 Task: Search one way flight ticket for 3 adults, 3 children in premium economy from Huntsville: Huntsville International Airport(carl T. Jones Field) to Sheridan: Sheridan County Airport on 8-6-2023. Choice of flights is JetBlue. Number of bags: 1 carry on bag. Price is upto 94000. Outbound departure time preference is 11:45.
Action: Mouse moved to (309, 284)
Screenshot: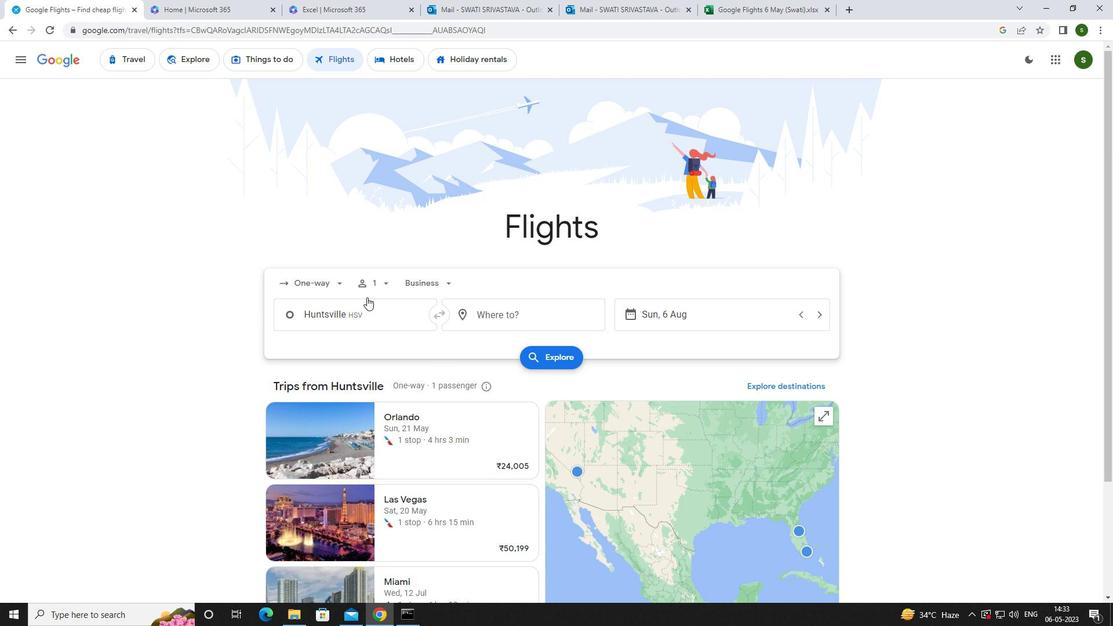 
Action: Mouse pressed left at (309, 284)
Screenshot: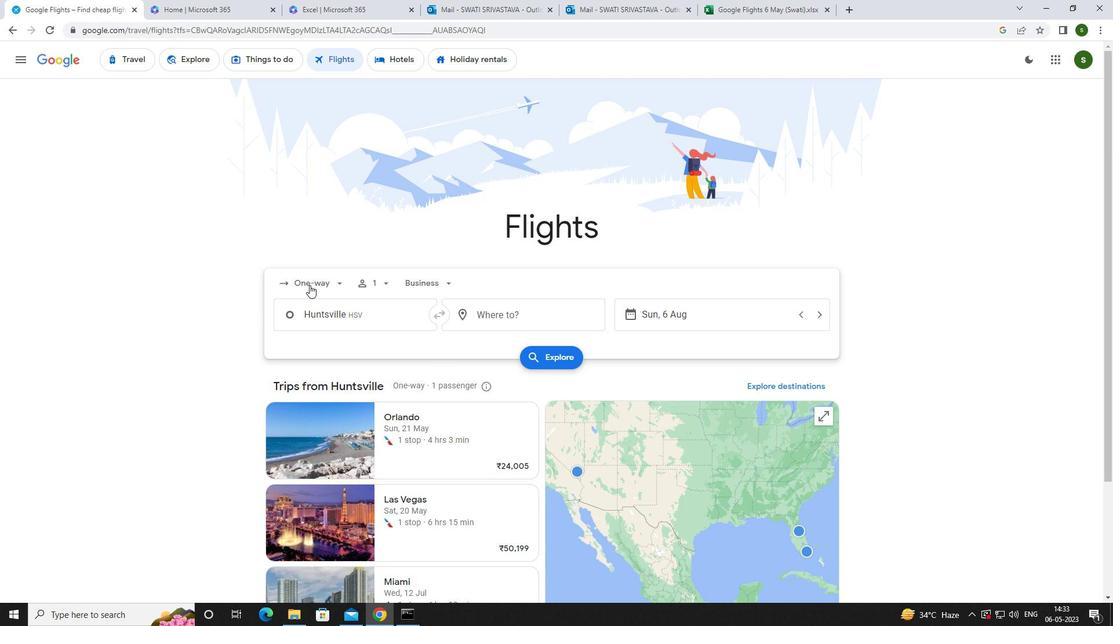 
Action: Mouse moved to (326, 333)
Screenshot: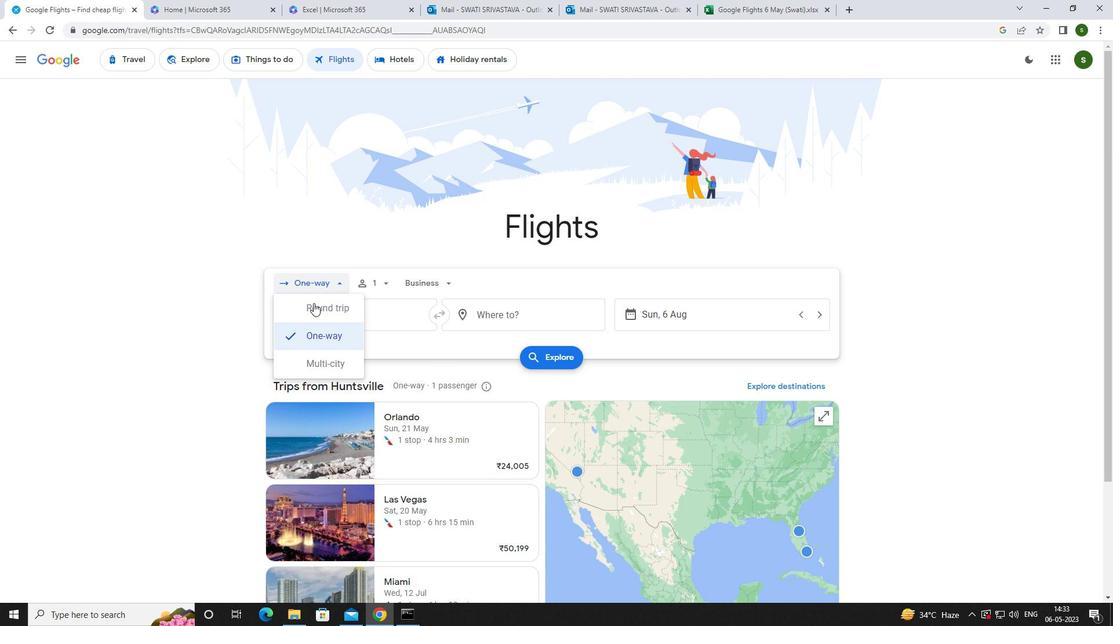 
Action: Mouse pressed left at (326, 333)
Screenshot: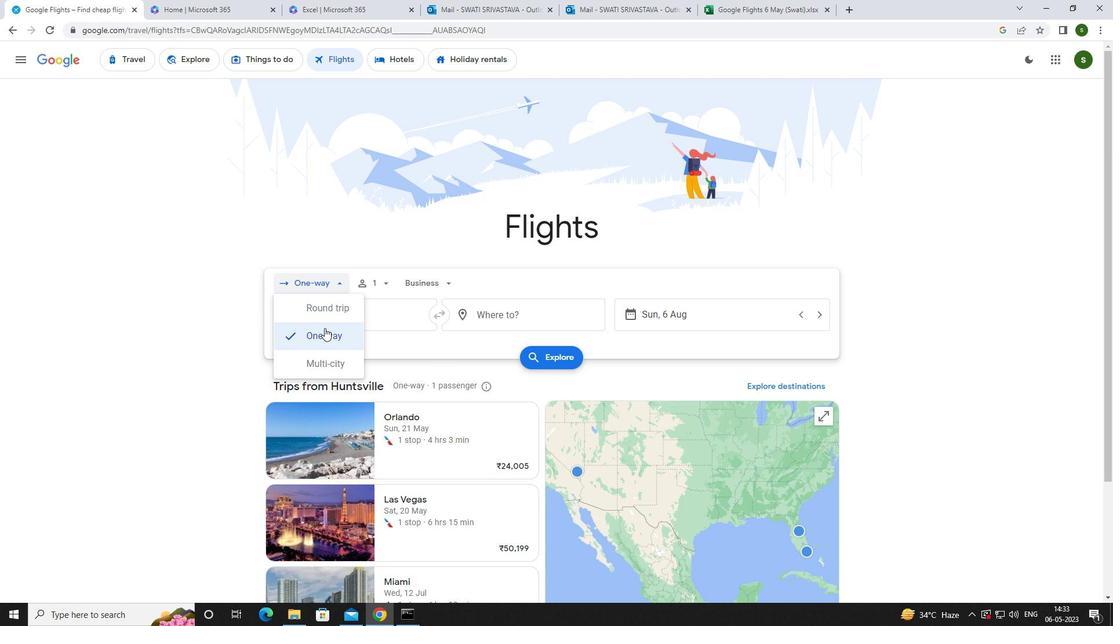 
Action: Mouse moved to (378, 279)
Screenshot: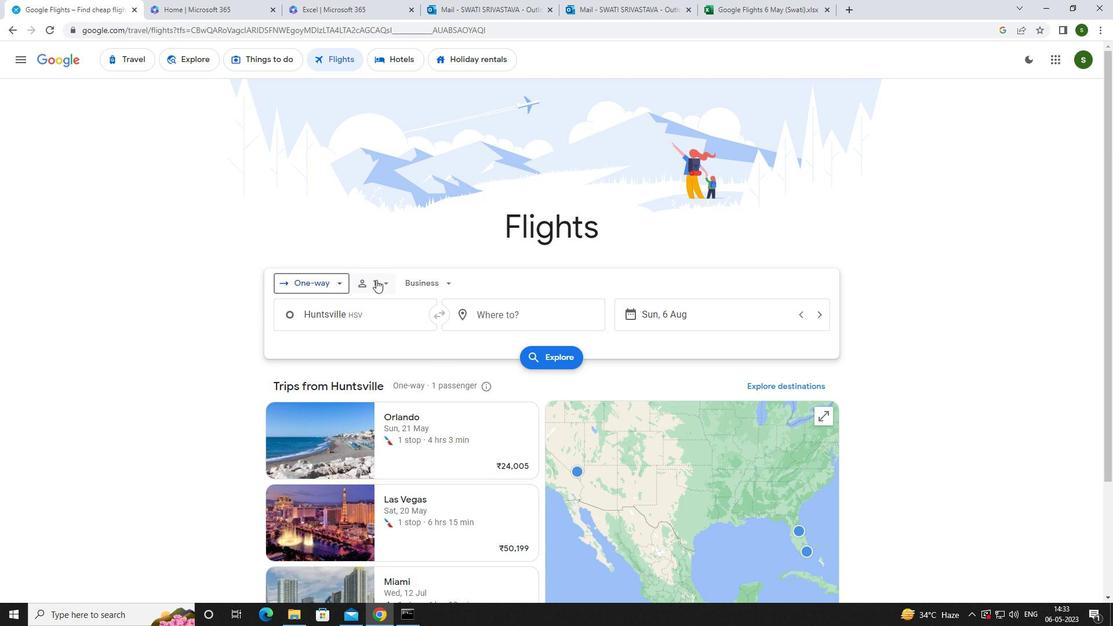 
Action: Mouse pressed left at (378, 279)
Screenshot: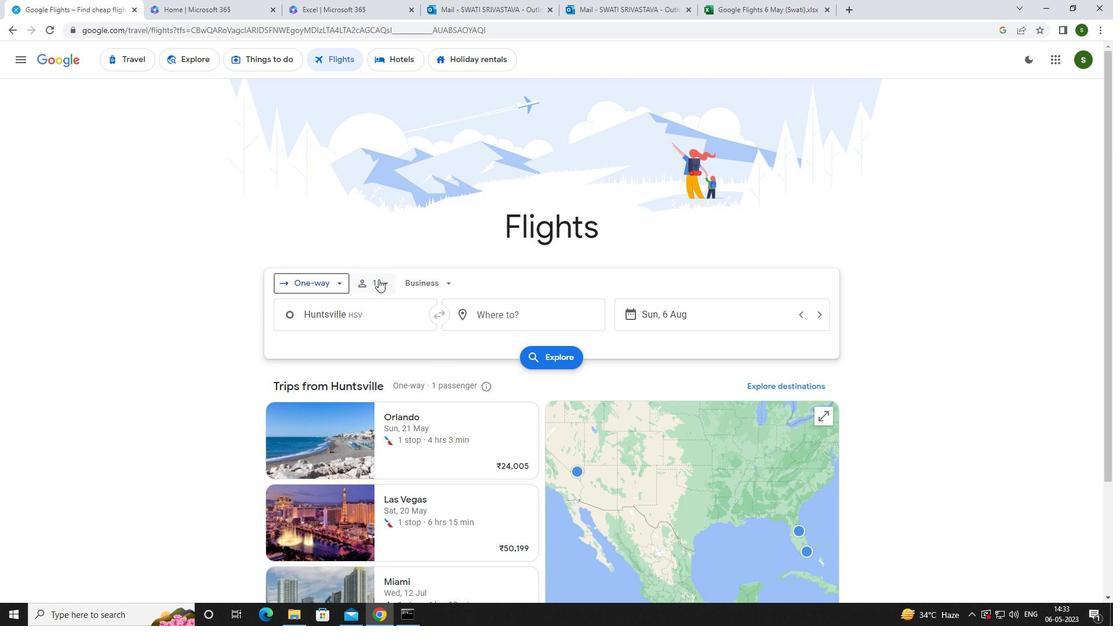 
Action: Mouse moved to (483, 310)
Screenshot: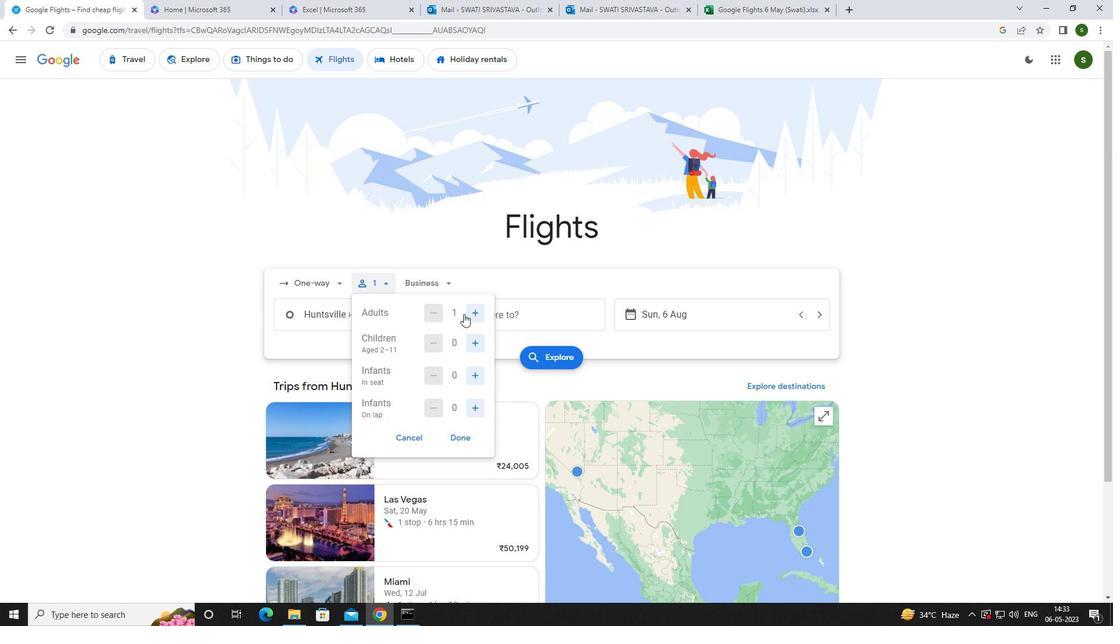 
Action: Mouse pressed left at (483, 310)
Screenshot: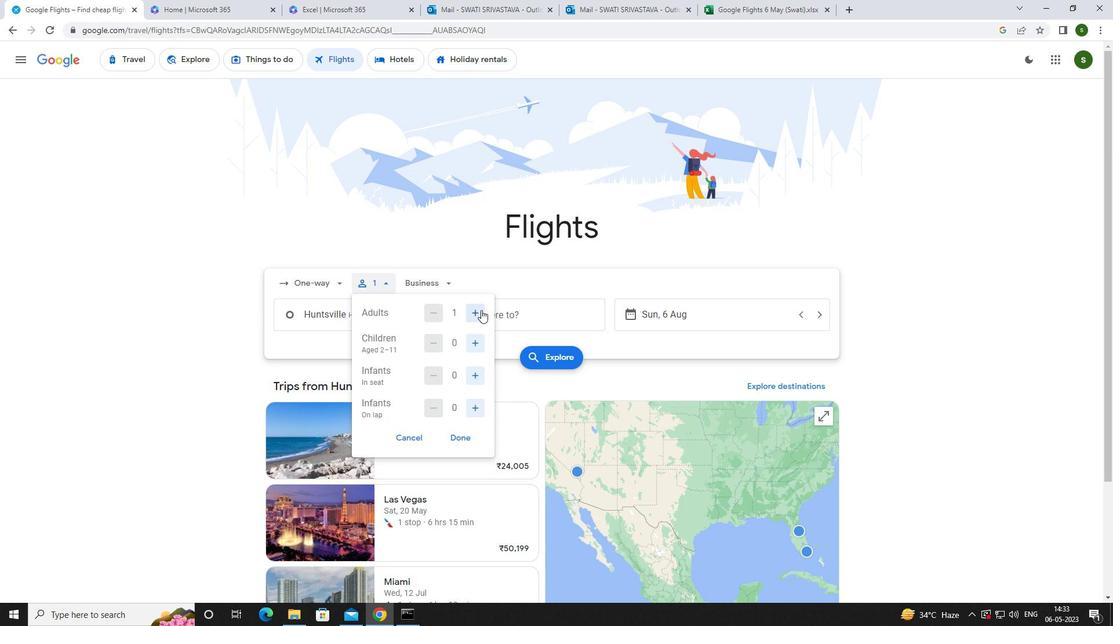 
Action: Mouse moved to (481, 309)
Screenshot: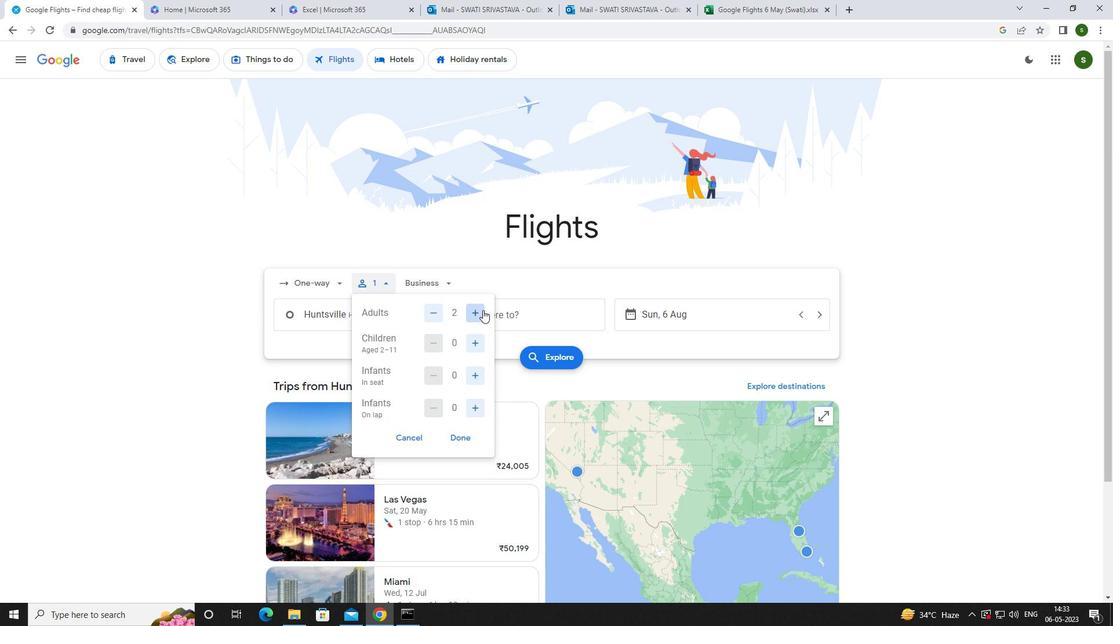 
Action: Mouse pressed left at (481, 309)
Screenshot: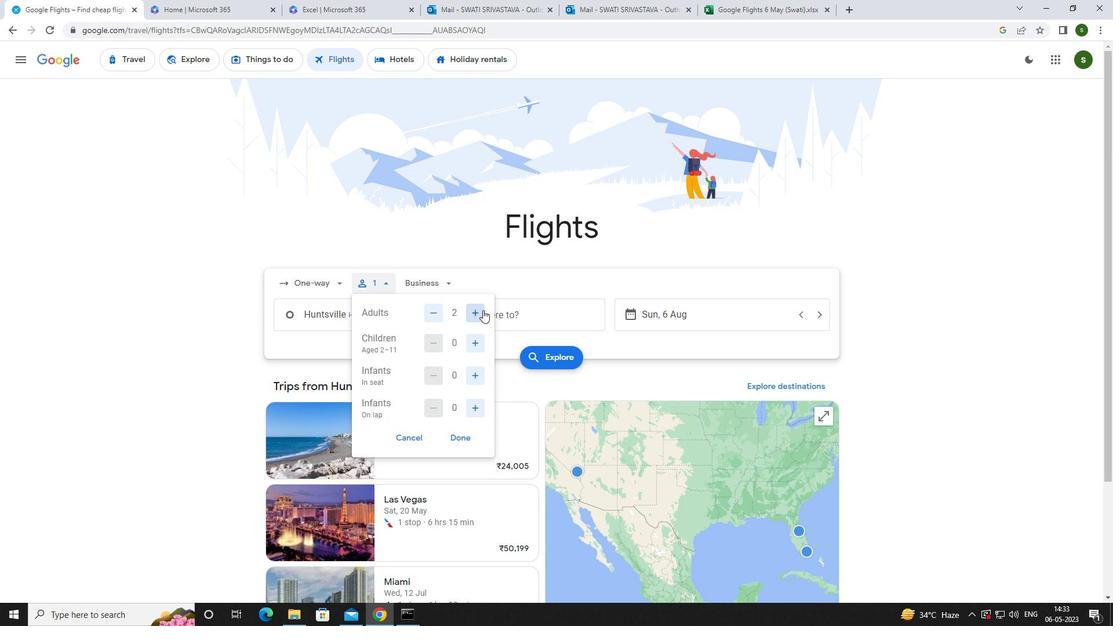 
Action: Mouse moved to (478, 347)
Screenshot: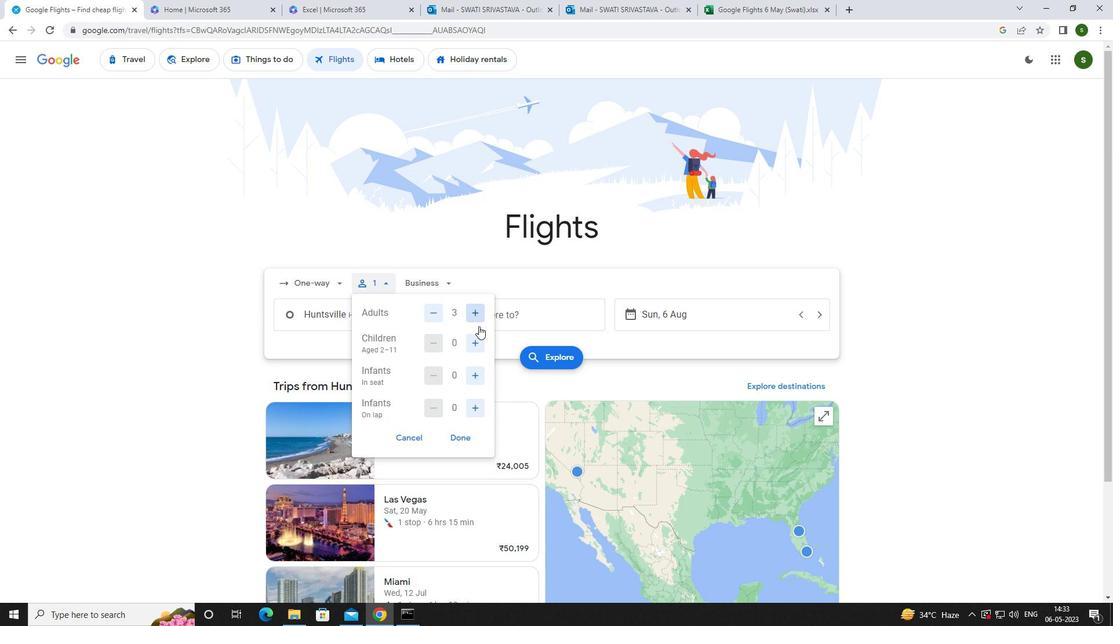 
Action: Mouse pressed left at (478, 347)
Screenshot: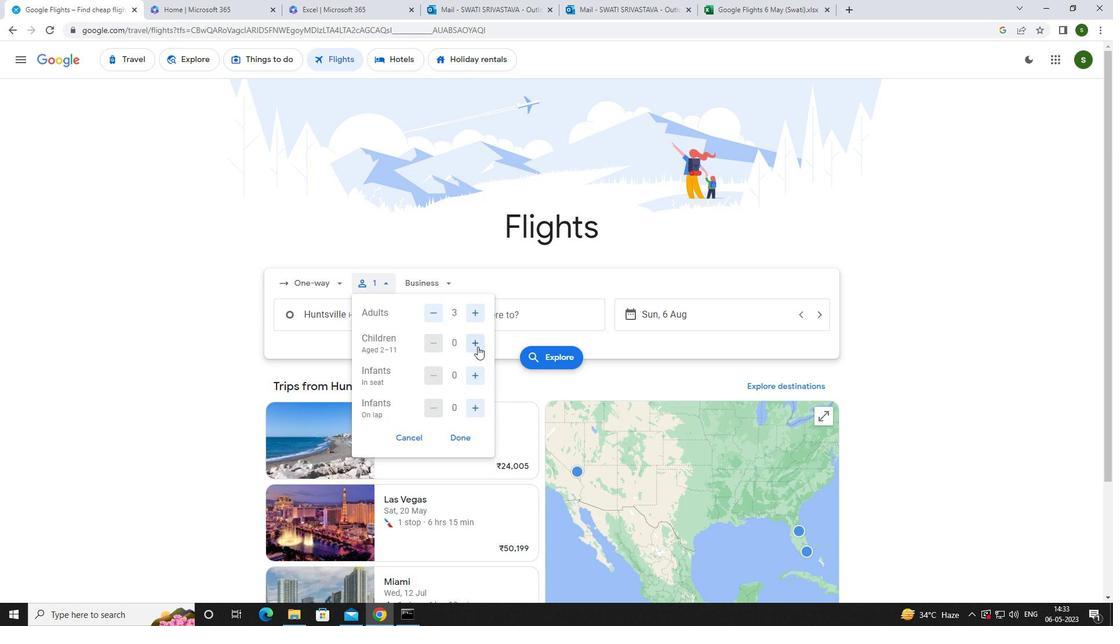
Action: Mouse moved to (477, 347)
Screenshot: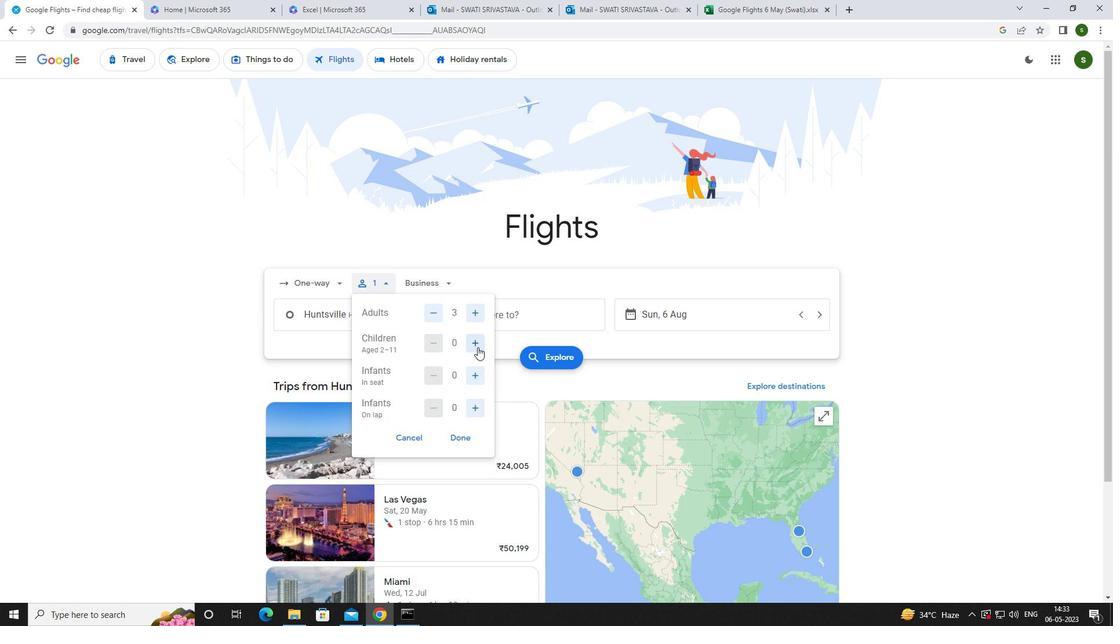 
Action: Mouse pressed left at (477, 347)
Screenshot: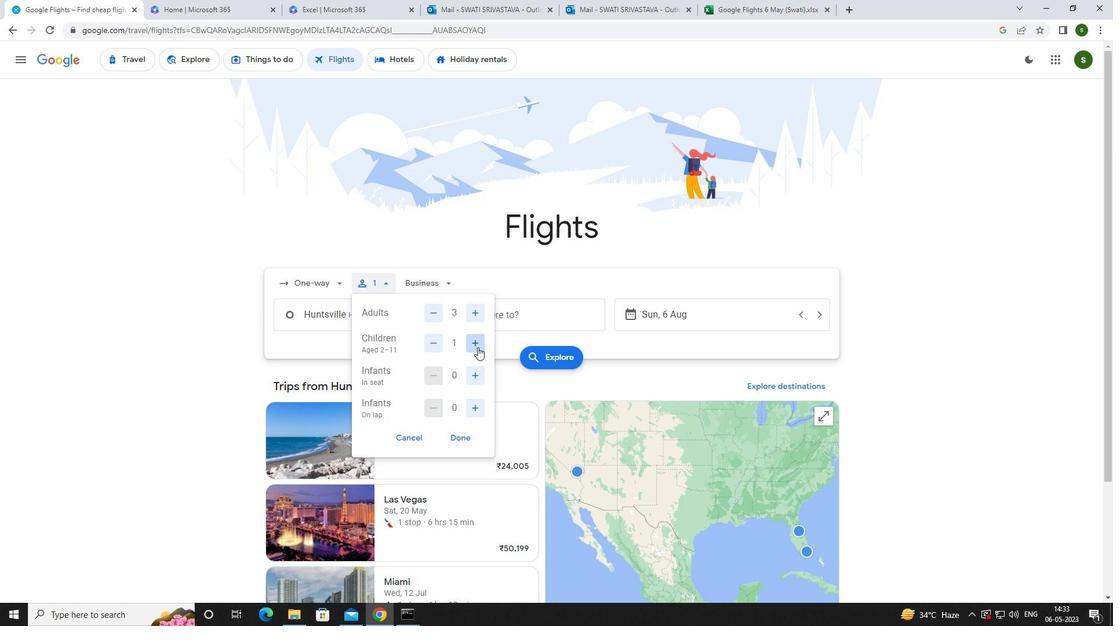 
Action: Mouse pressed left at (477, 347)
Screenshot: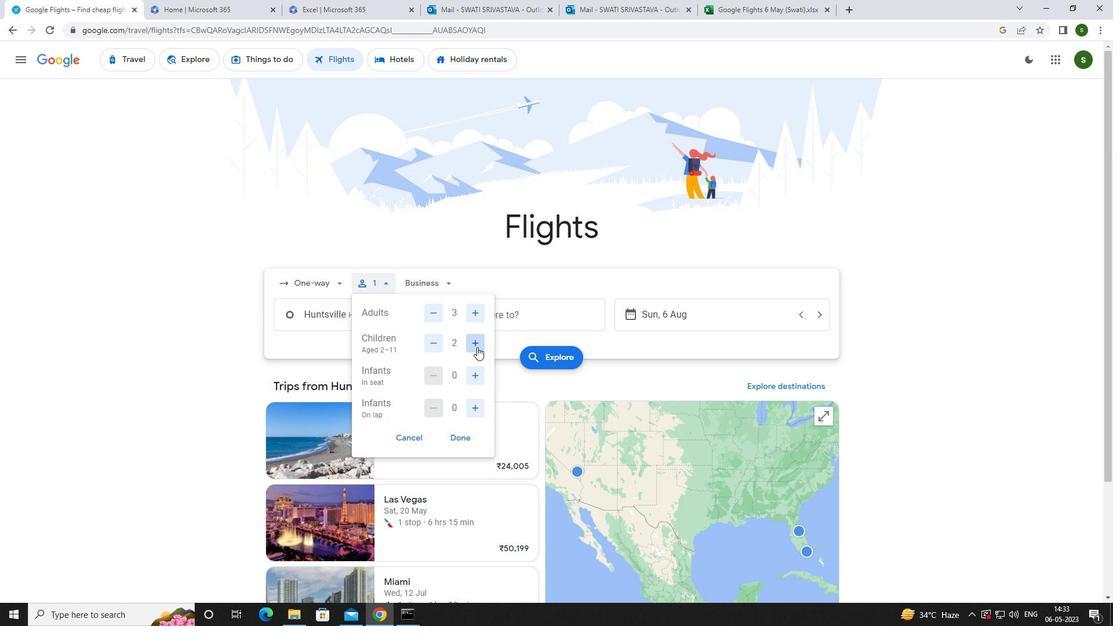 
Action: Mouse moved to (452, 282)
Screenshot: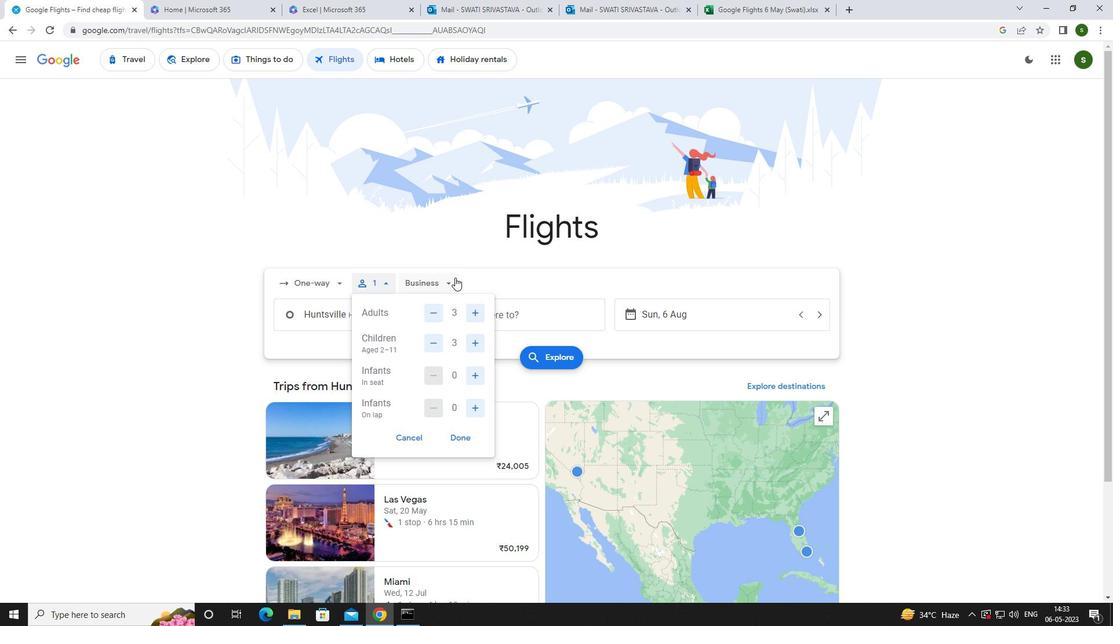 
Action: Mouse pressed left at (452, 282)
Screenshot: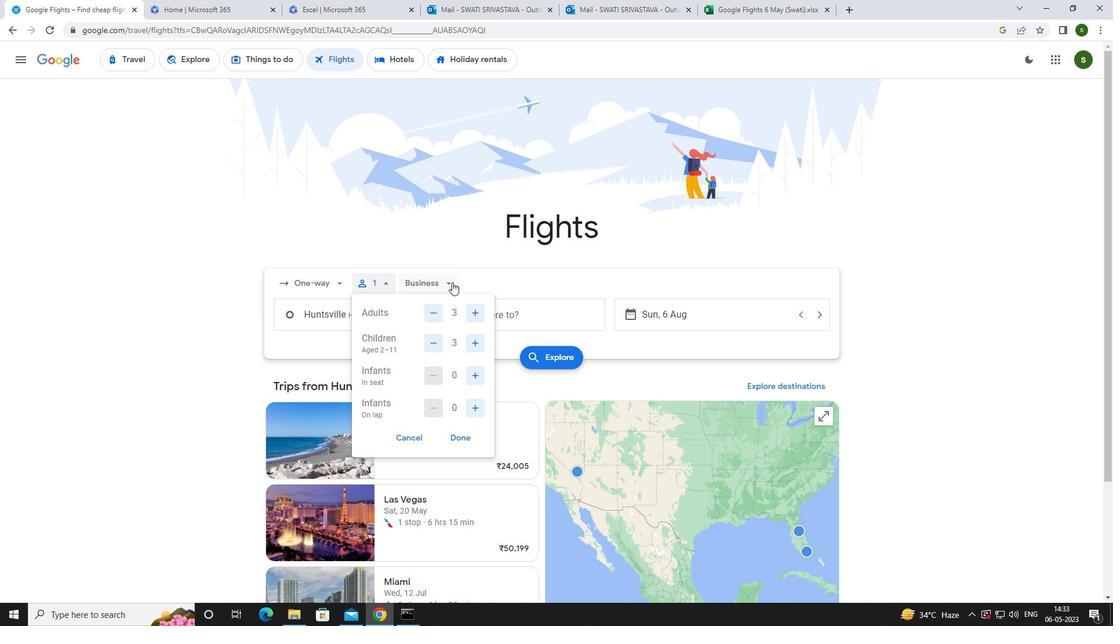 
Action: Mouse moved to (463, 334)
Screenshot: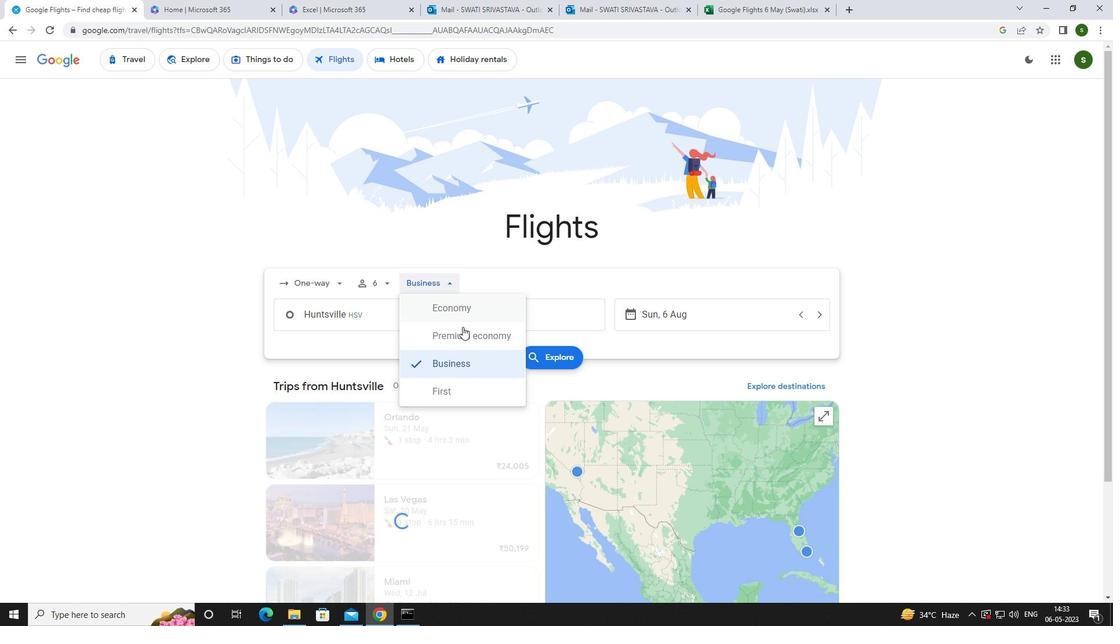 
Action: Mouse pressed left at (463, 334)
Screenshot: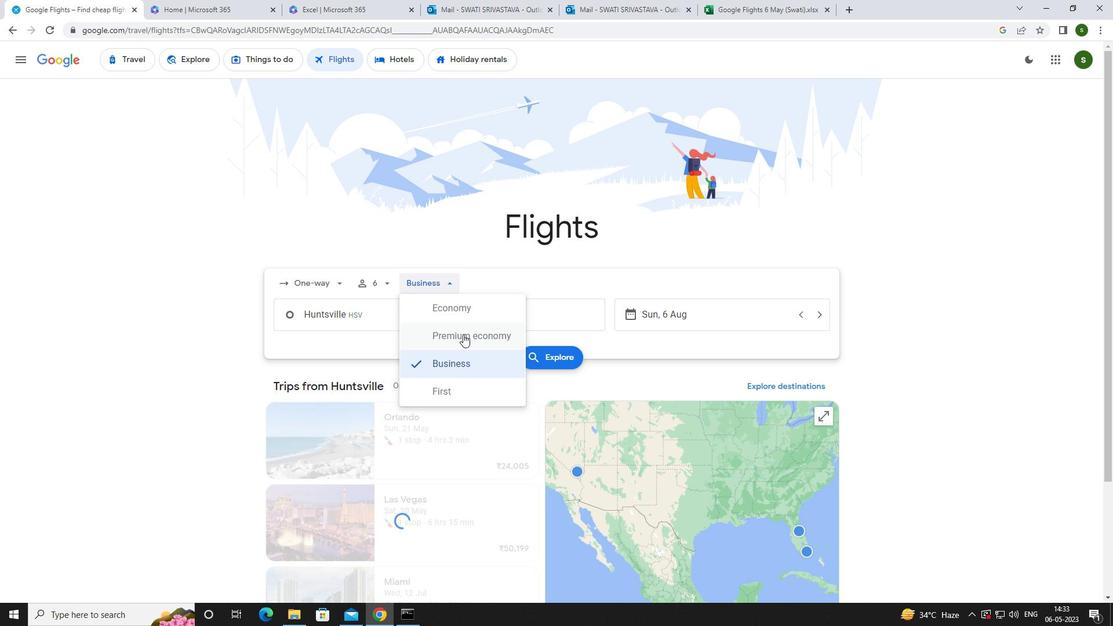 
Action: Mouse moved to (403, 316)
Screenshot: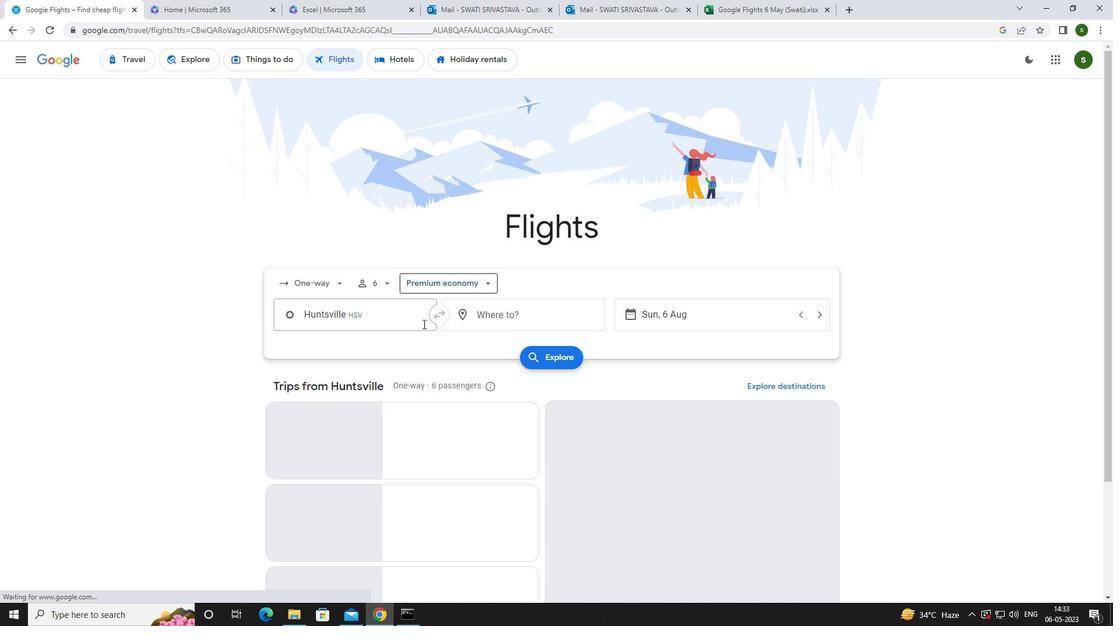 
Action: Mouse pressed left at (403, 316)
Screenshot: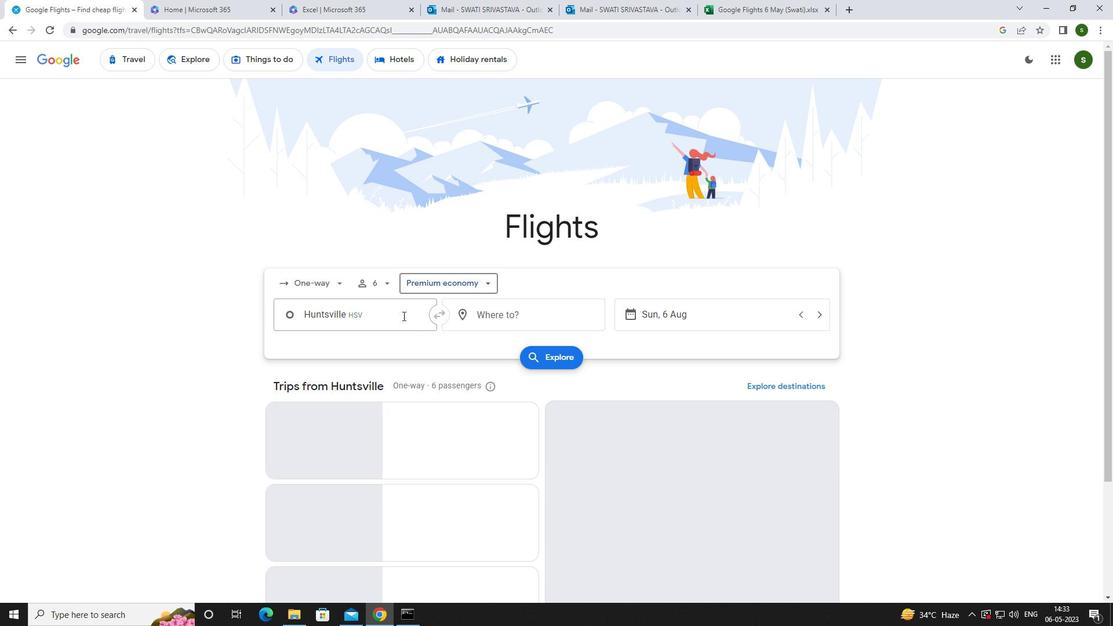 
Action: Key pressed <Key.caps_lock>h<Key.caps_lock>untsv
Screenshot: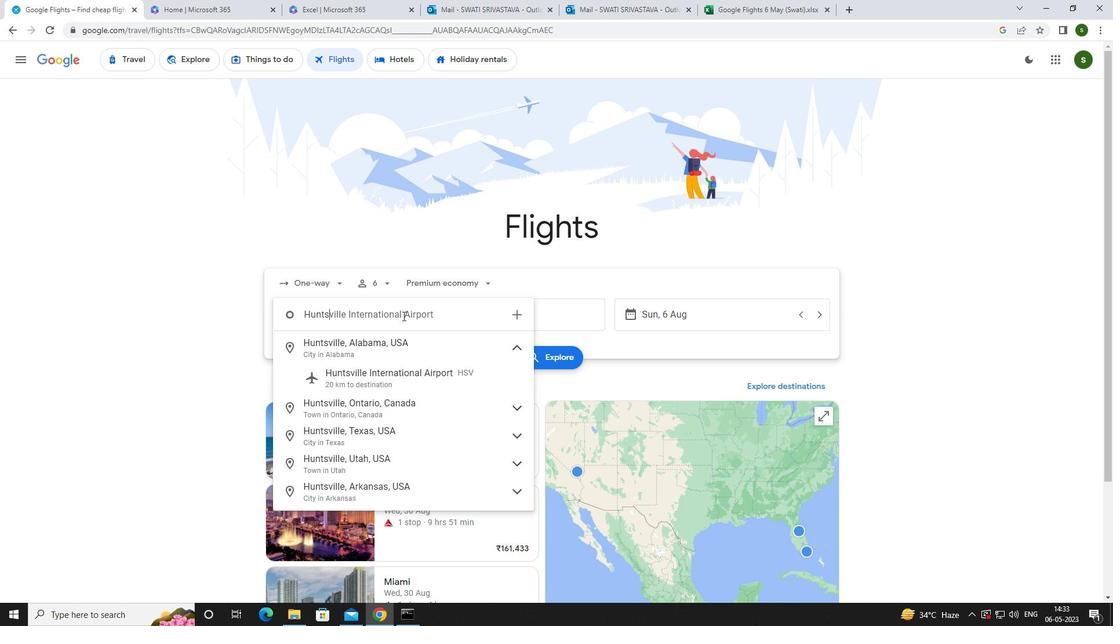 
Action: Mouse moved to (420, 375)
Screenshot: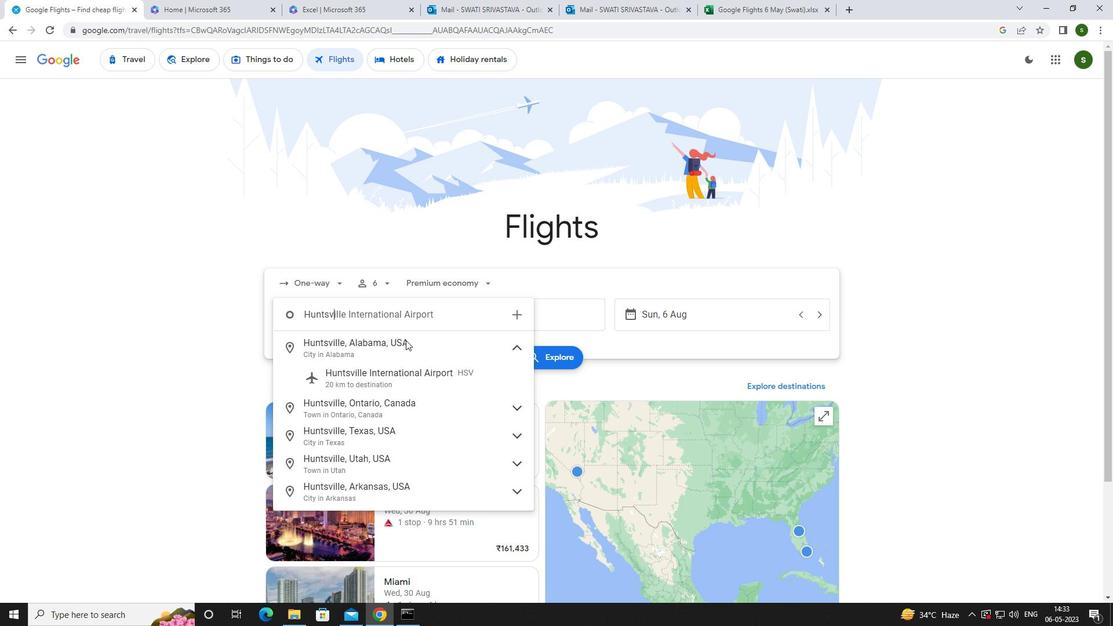 
Action: Mouse pressed left at (420, 375)
Screenshot: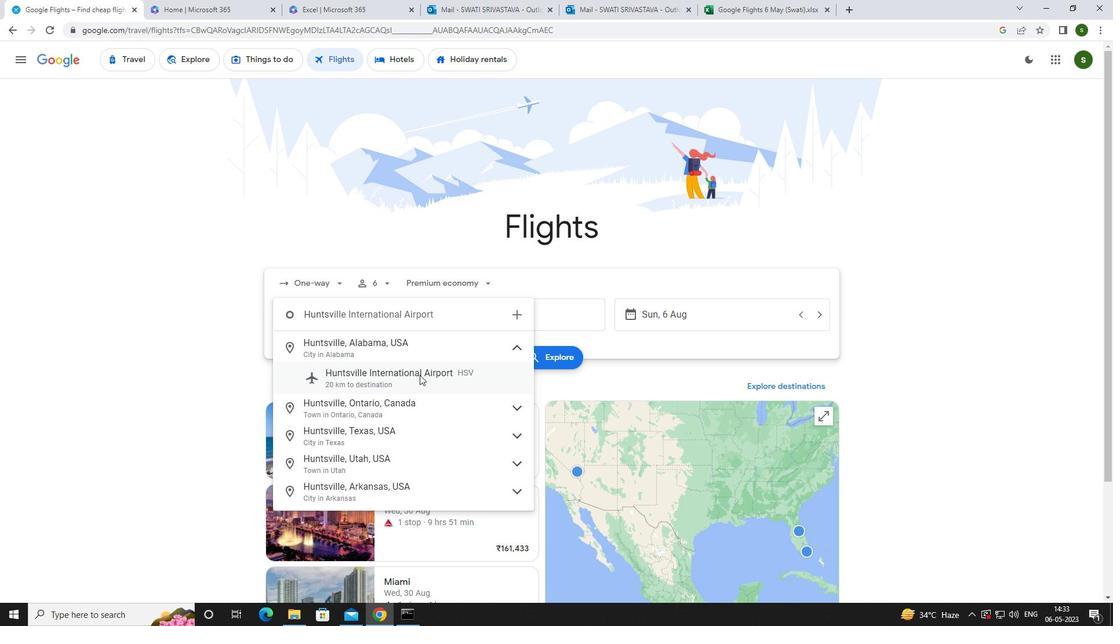 
Action: Mouse moved to (519, 311)
Screenshot: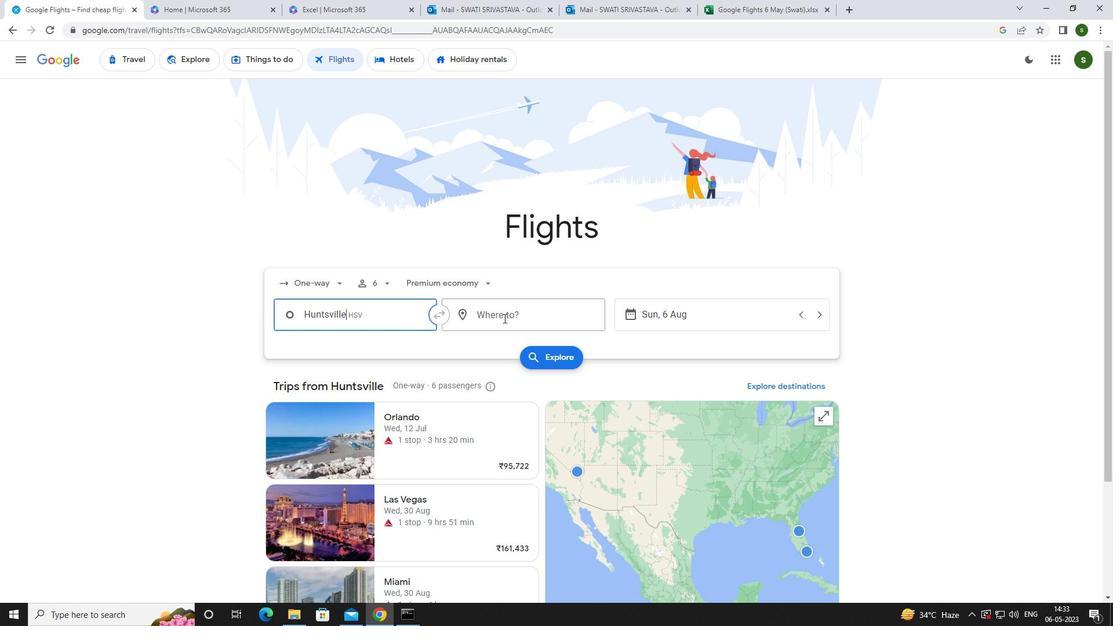 
Action: Mouse pressed left at (519, 311)
Screenshot: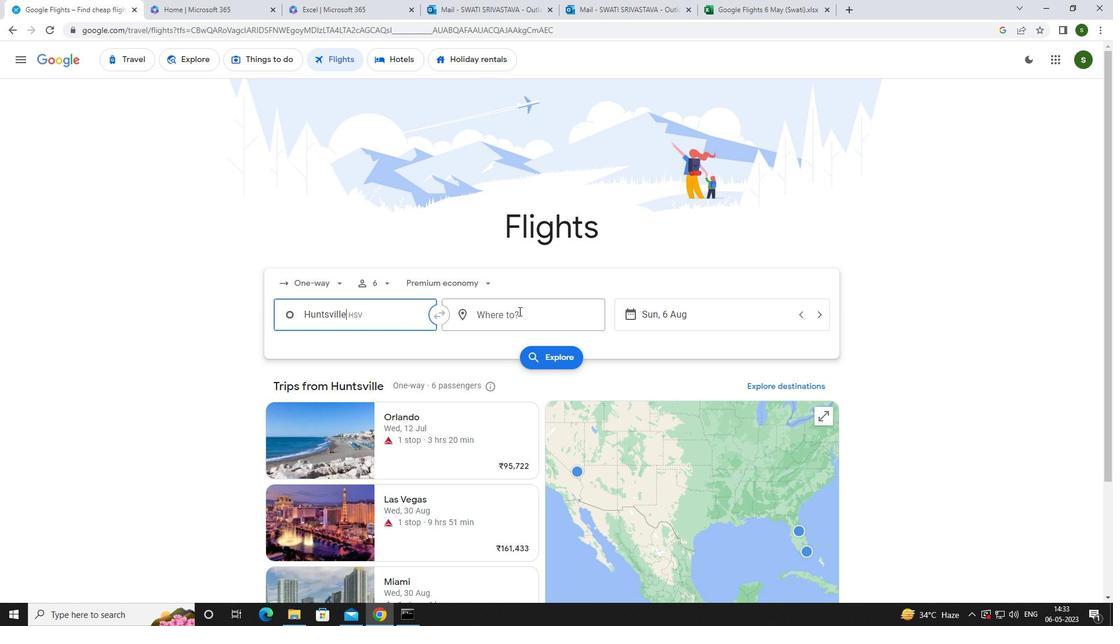 
Action: Key pressed <Key.caps_lock>s<Key.caps_lock>heridan
Screenshot: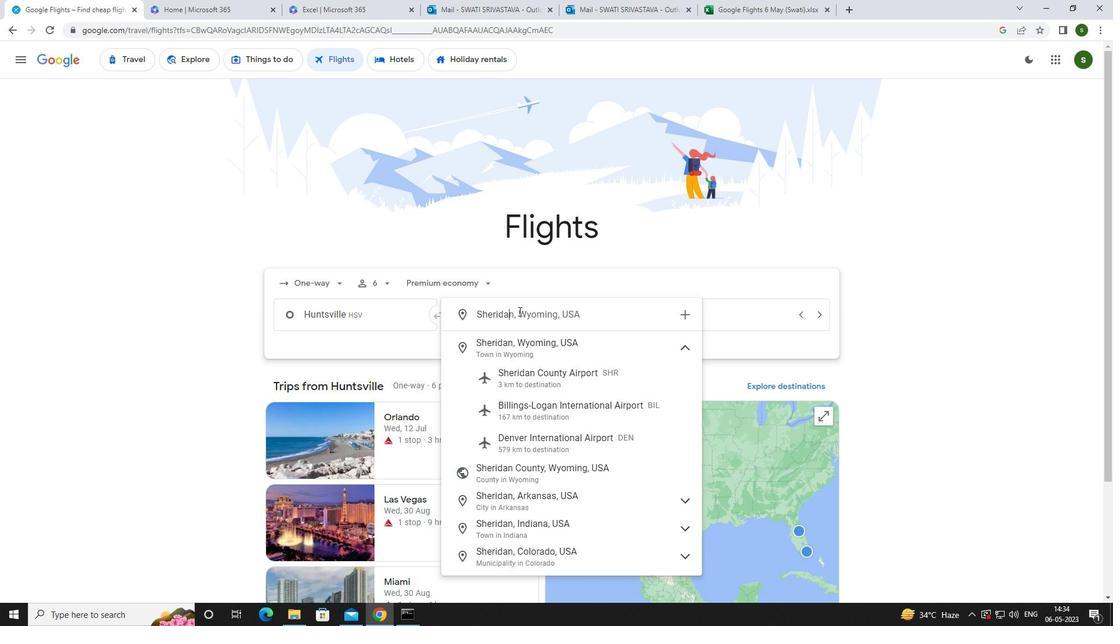 
Action: Mouse moved to (532, 377)
Screenshot: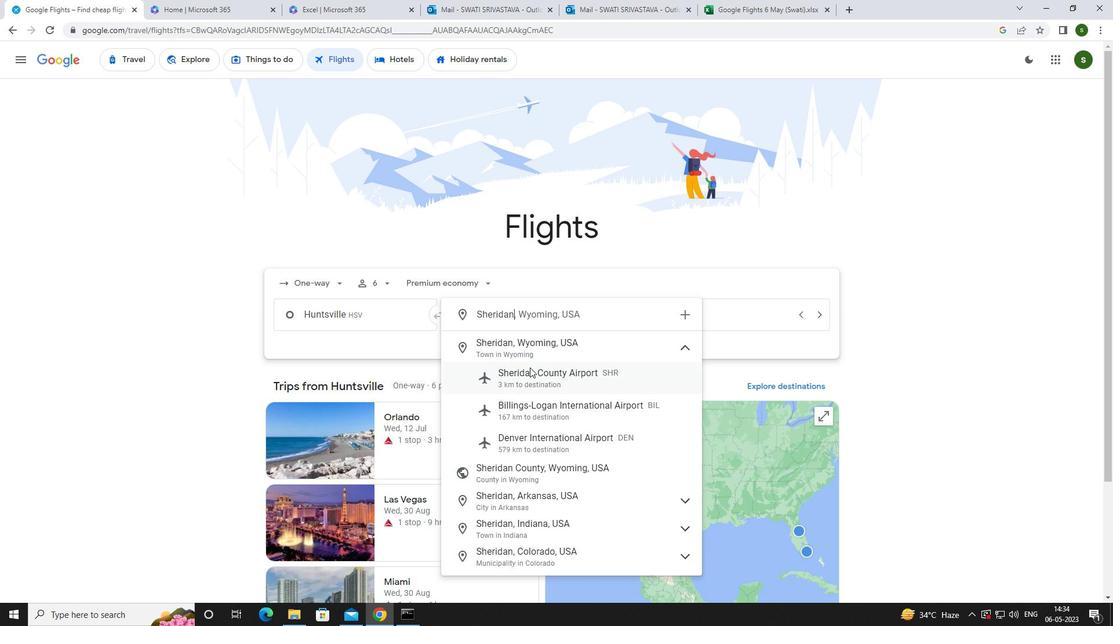
Action: Mouse pressed left at (532, 377)
Screenshot: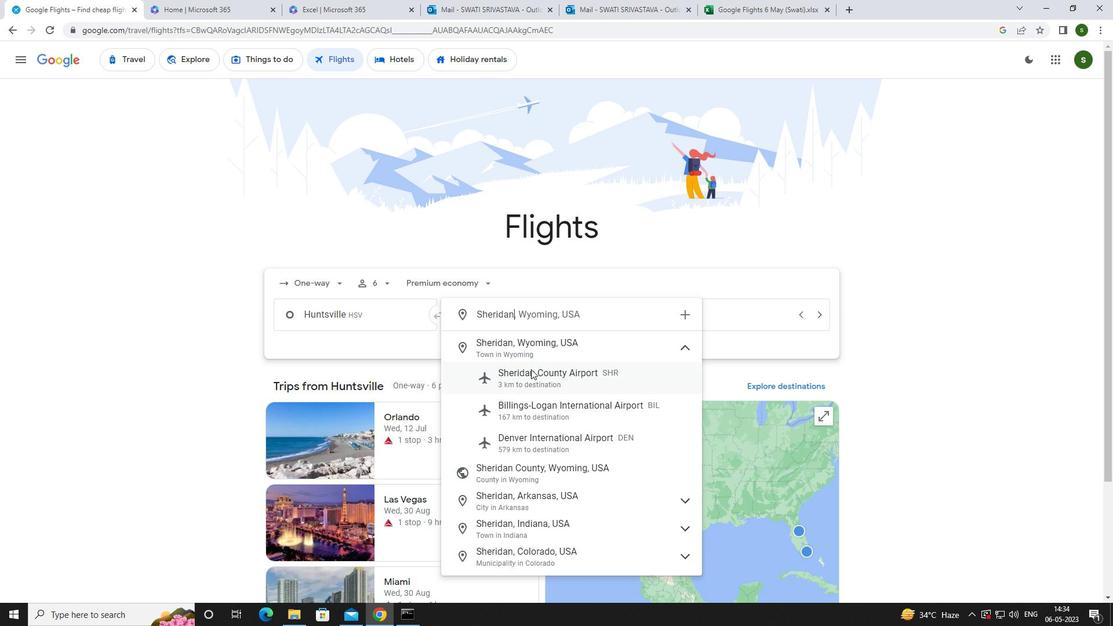 
Action: Mouse moved to (677, 316)
Screenshot: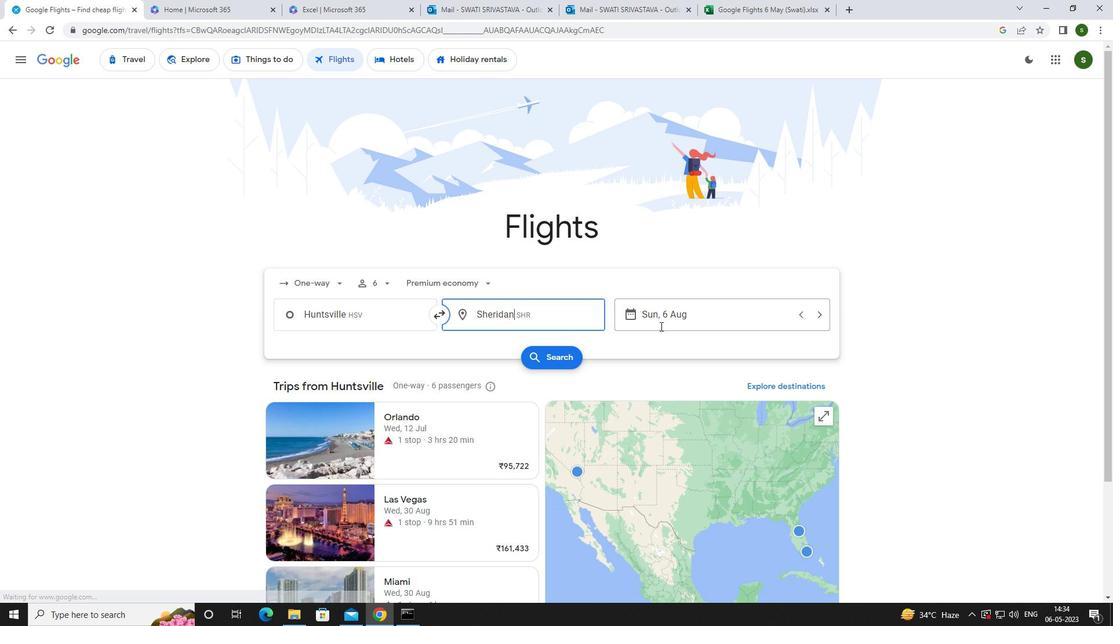 
Action: Mouse pressed left at (677, 316)
Screenshot: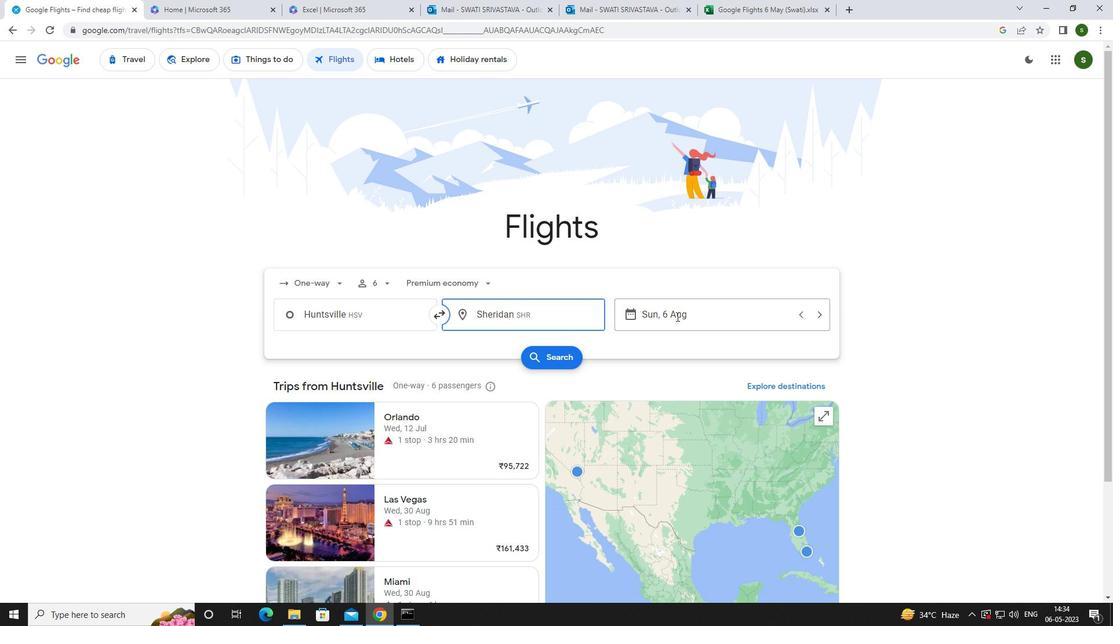 
Action: Mouse moved to (422, 424)
Screenshot: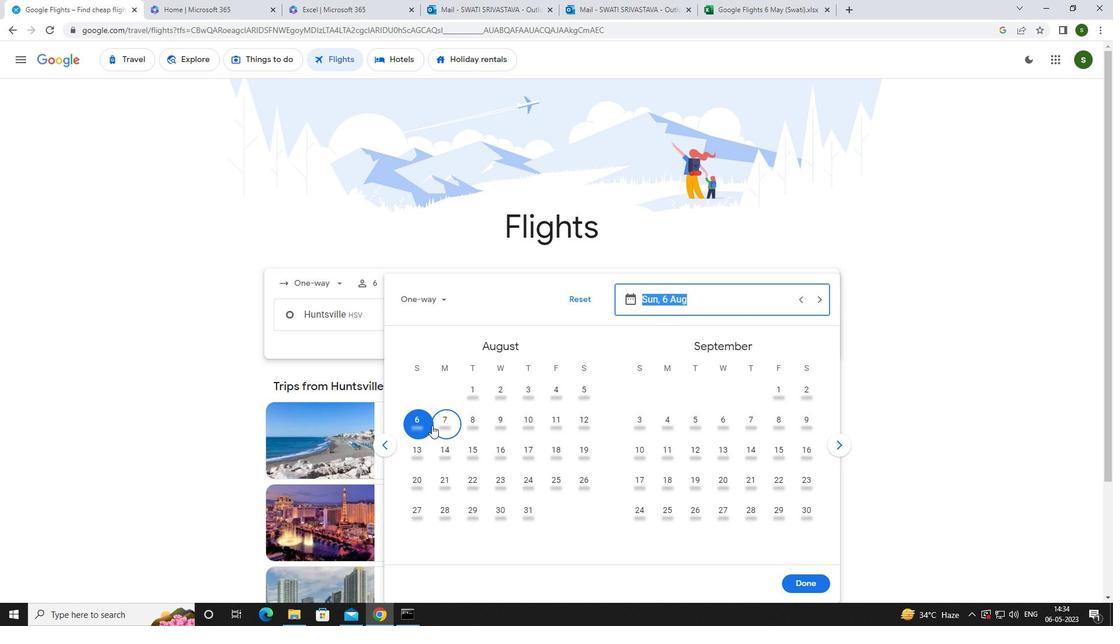 
Action: Mouse pressed left at (422, 424)
Screenshot: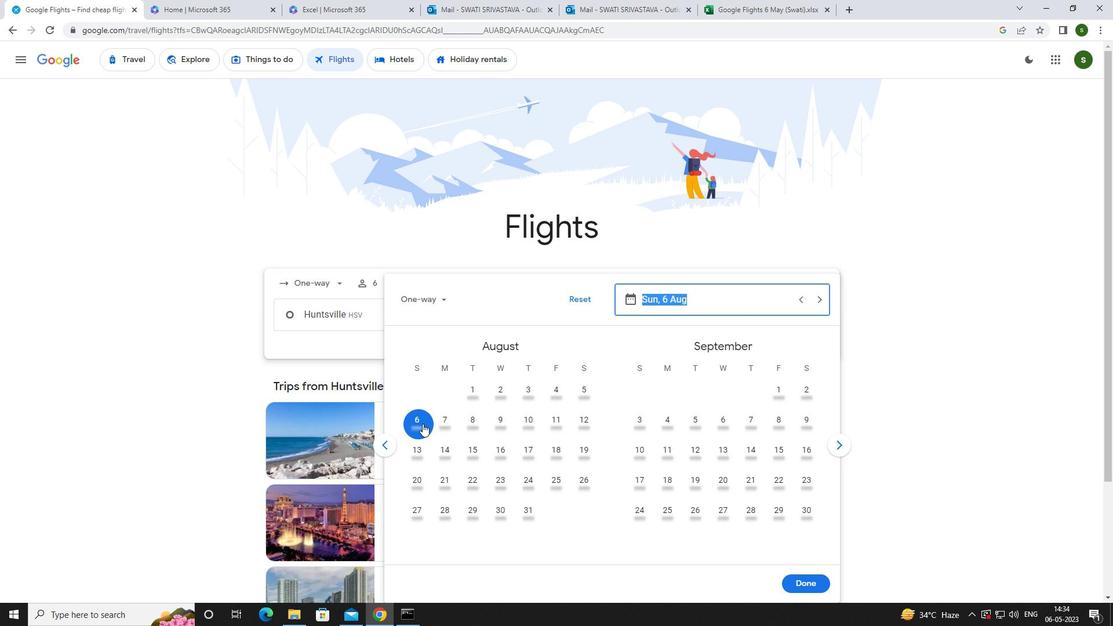 
Action: Mouse moved to (804, 587)
Screenshot: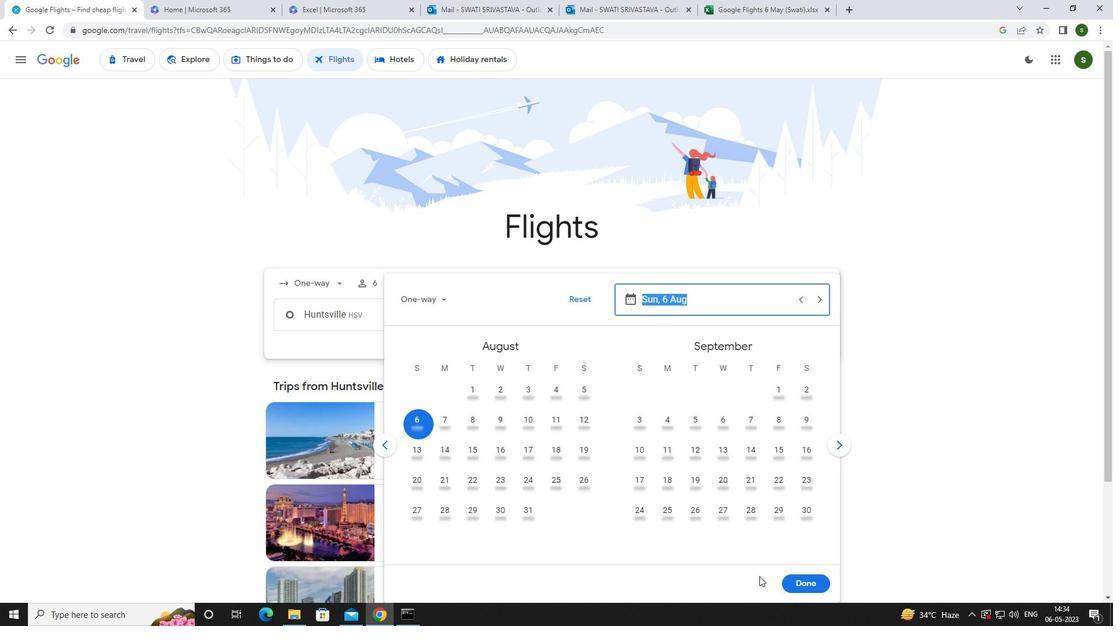 
Action: Mouse pressed left at (804, 587)
Screenshot: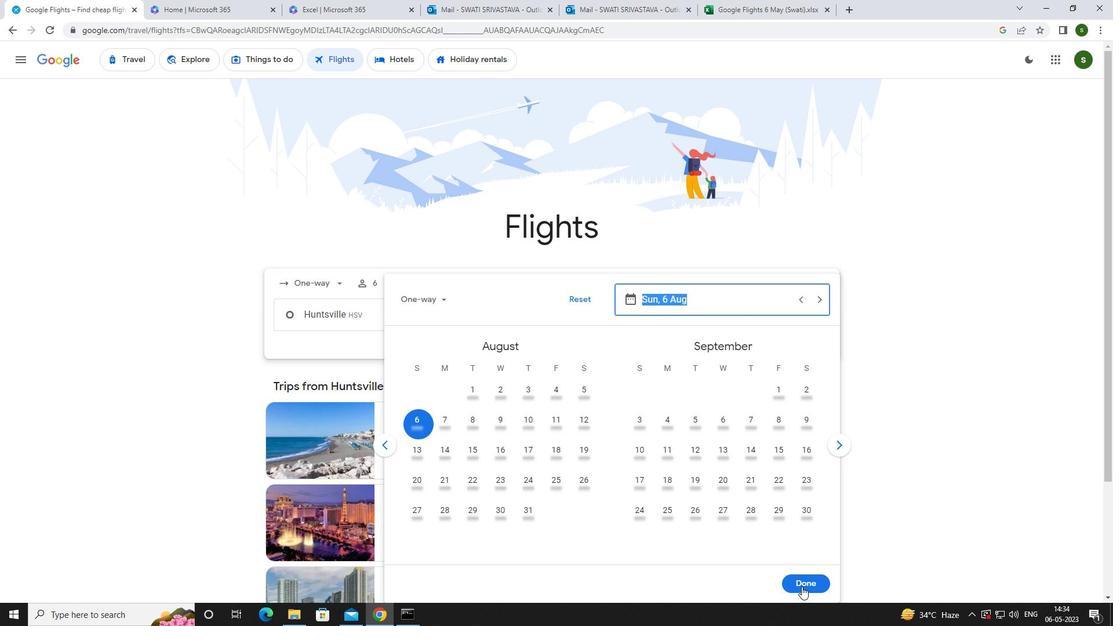 
Action: Mouse moved to (546, 364)
Screenshot: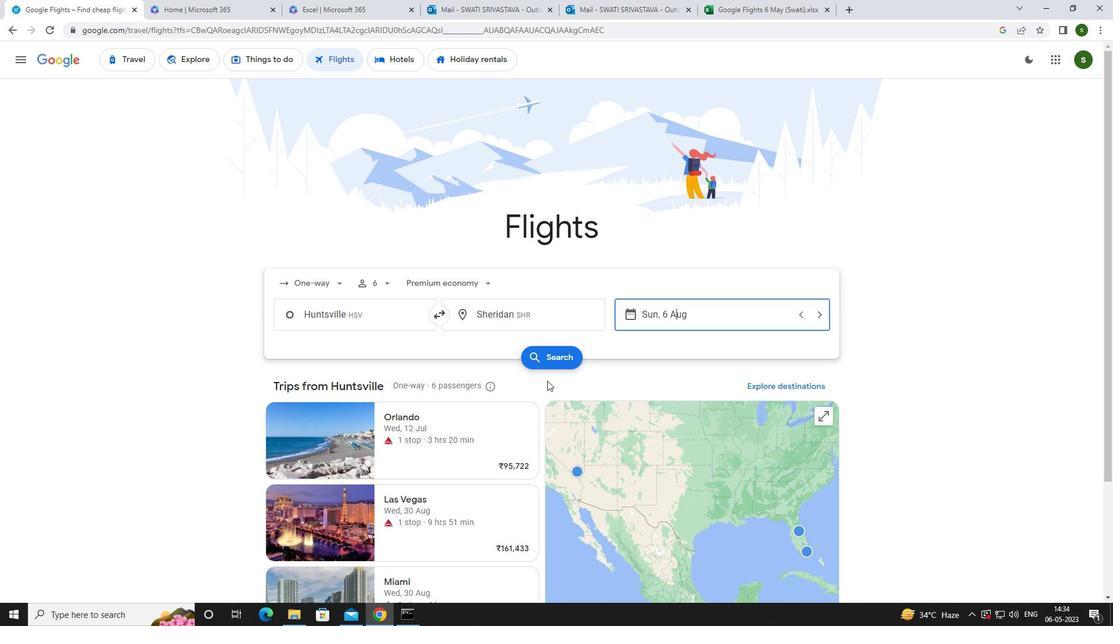 
Action: Mouse pressed left at (546, 364)
Screenshot: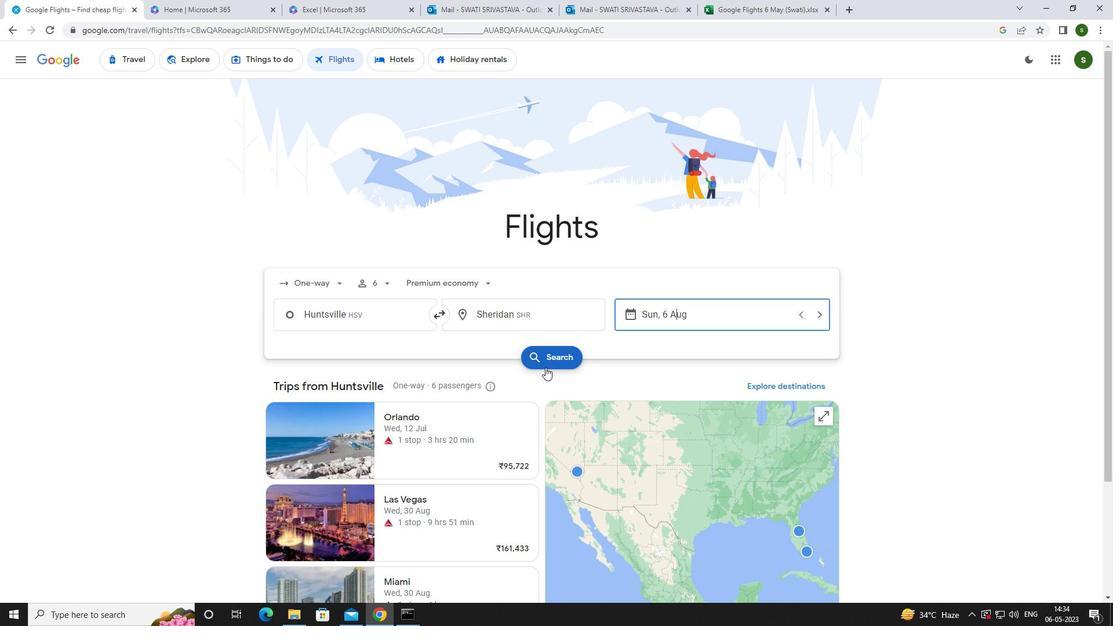 
Action: Mouse moved to (310, 161)
Screenshot: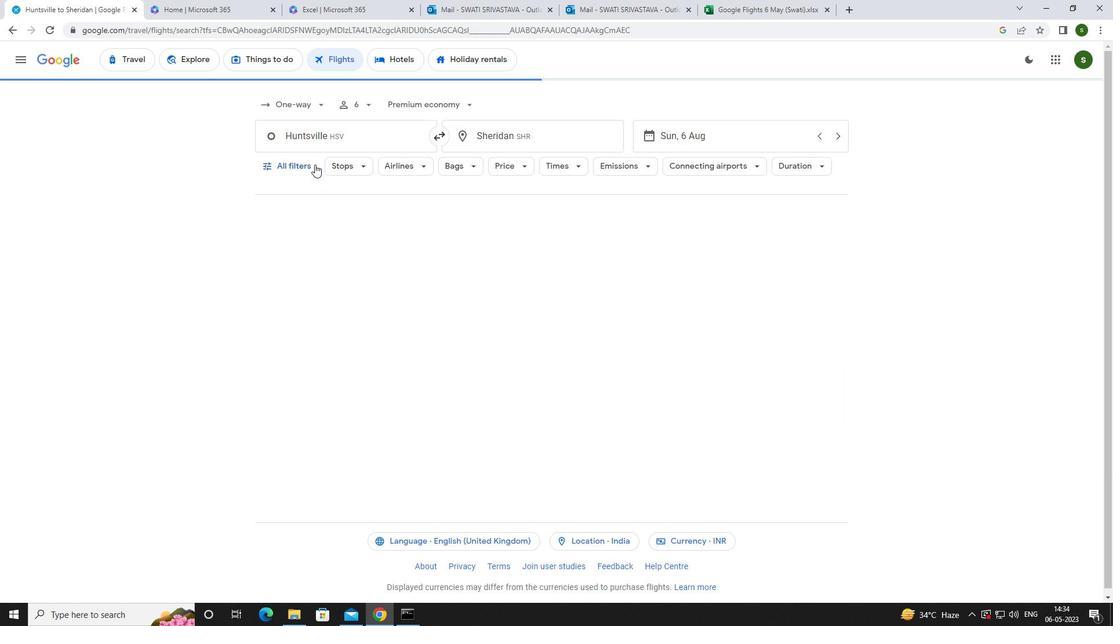 
Action: Mouse pressed left at (310, 161)
Screenshot: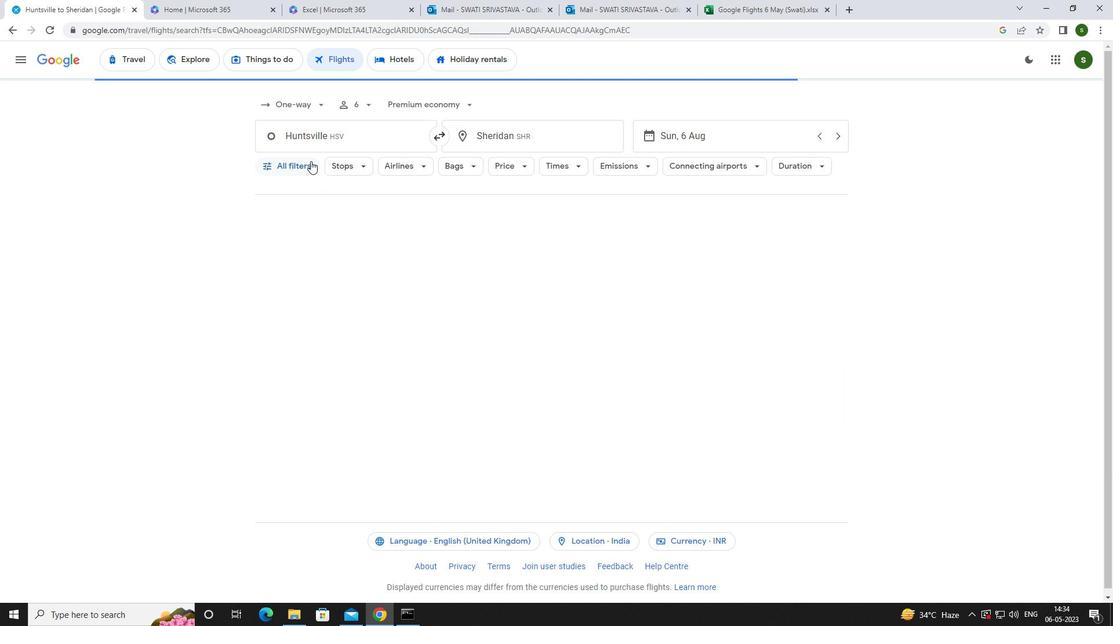 
Action: Mouse moved to (430, 409)
Screenshot: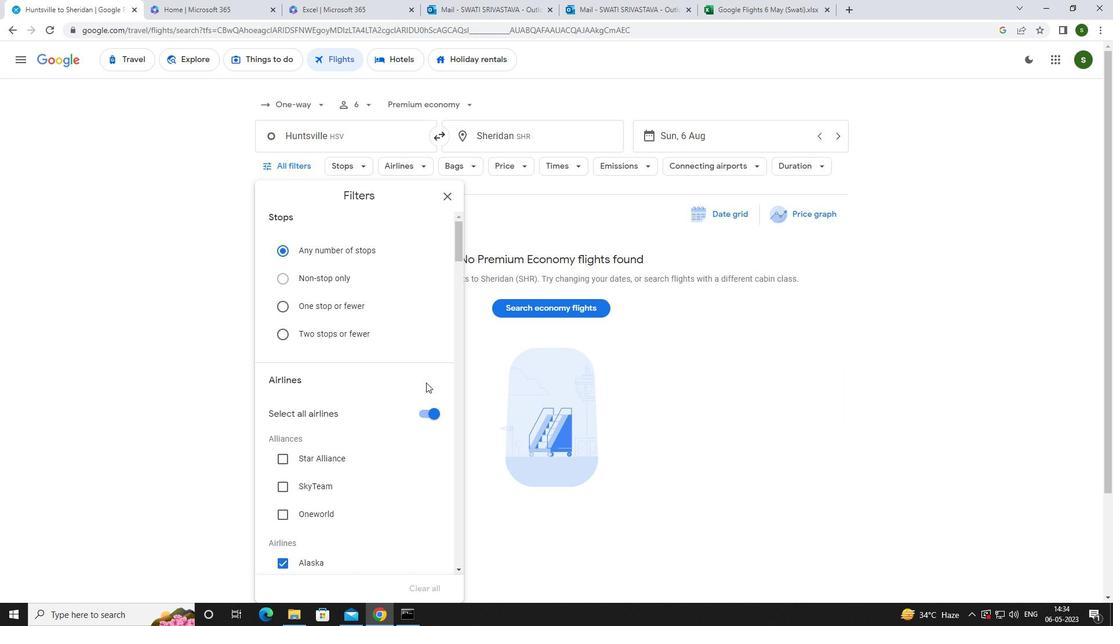 
Action: Mouse pressed left at (430, 409)
Screenshot: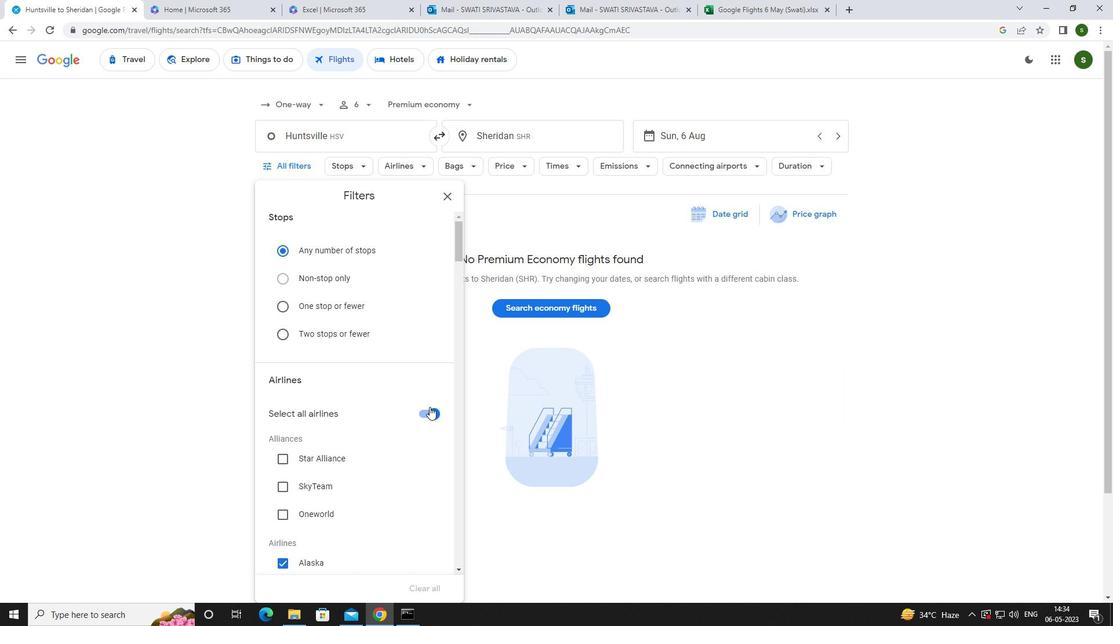 
Action: Mouse moved to (402, 387)
Screenshot: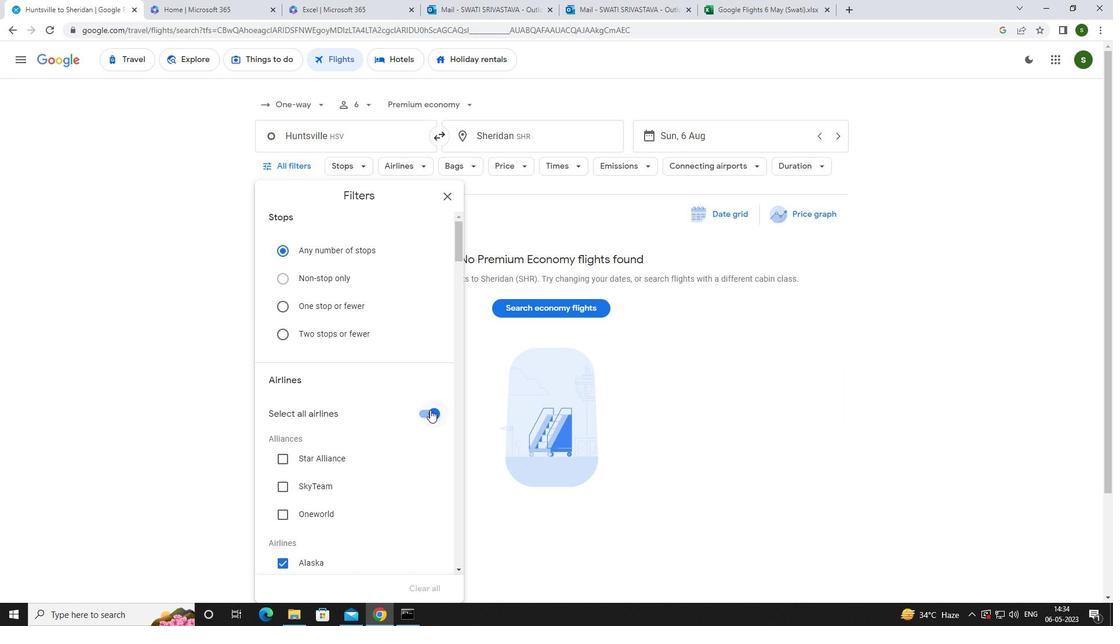 
Action: Mouse scrolled (402, 386) with delta (0, 0)
Screenshot: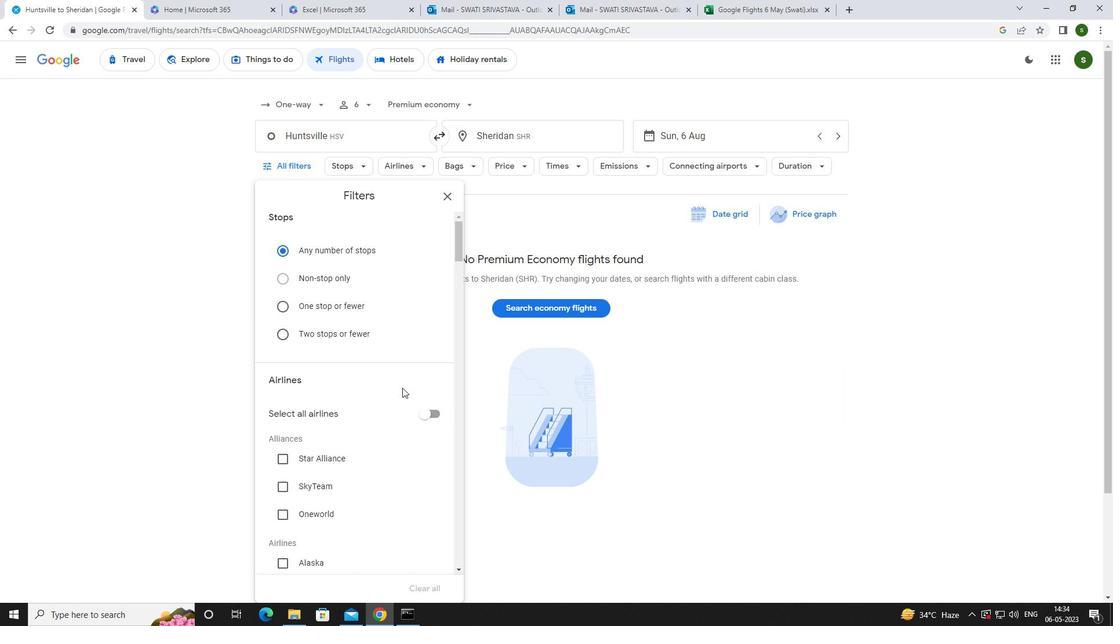 
Action: Mouse scrolled (402, 386) with delta (0, 0)
Screenshot: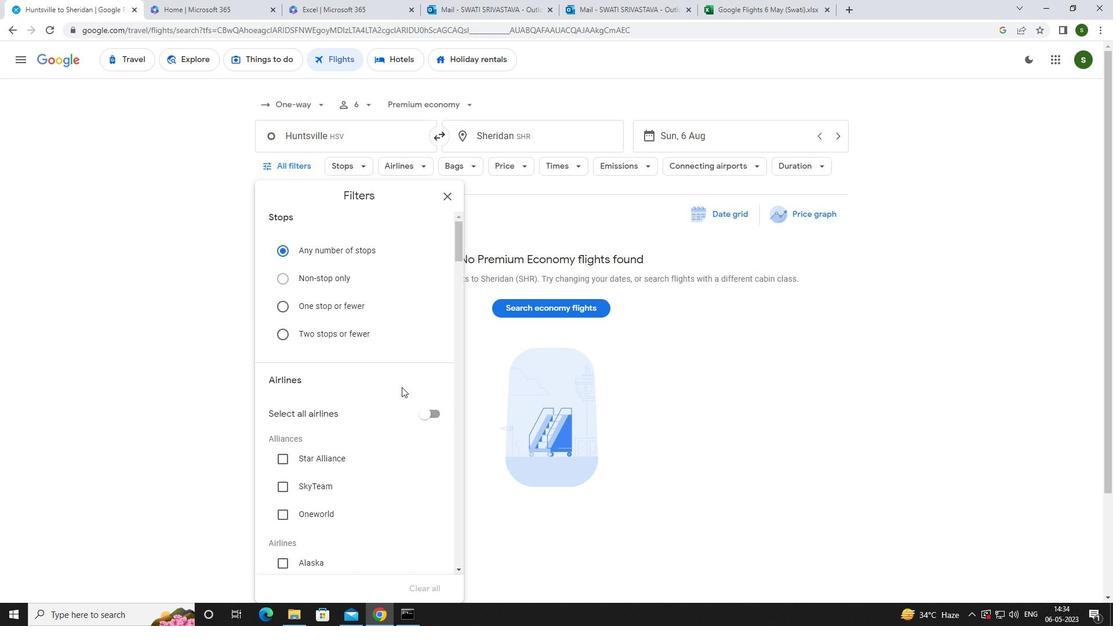 
Action: Mouse scrolled (402, 386) with delta (0, 0)
Screenshot: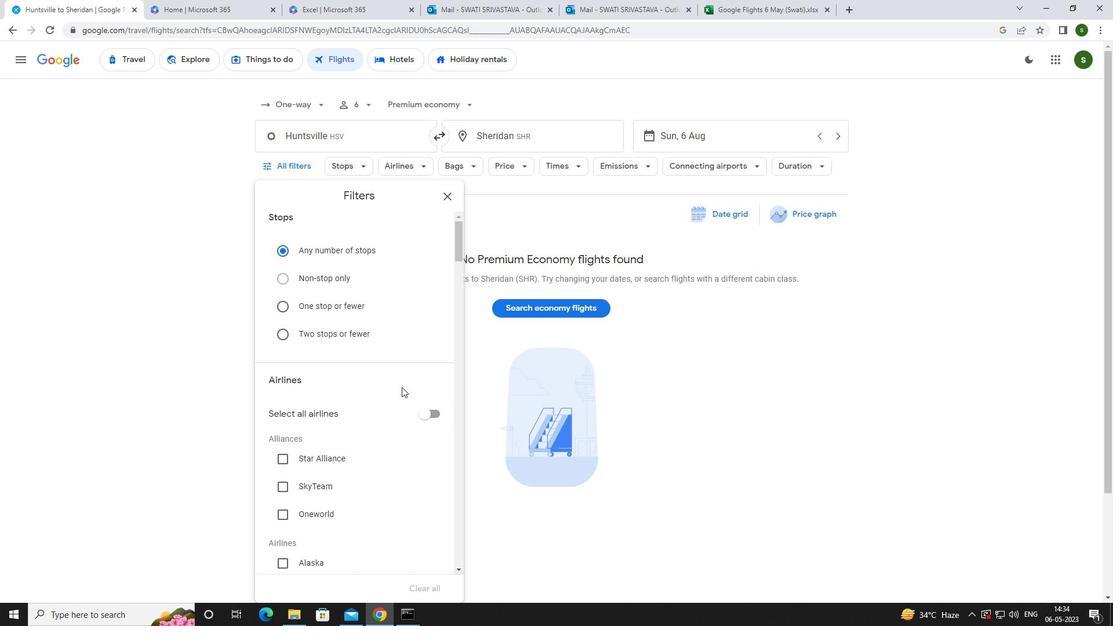 
Action: Mouse scrolled (402, 386) with delta (0, 0)
Screenshot: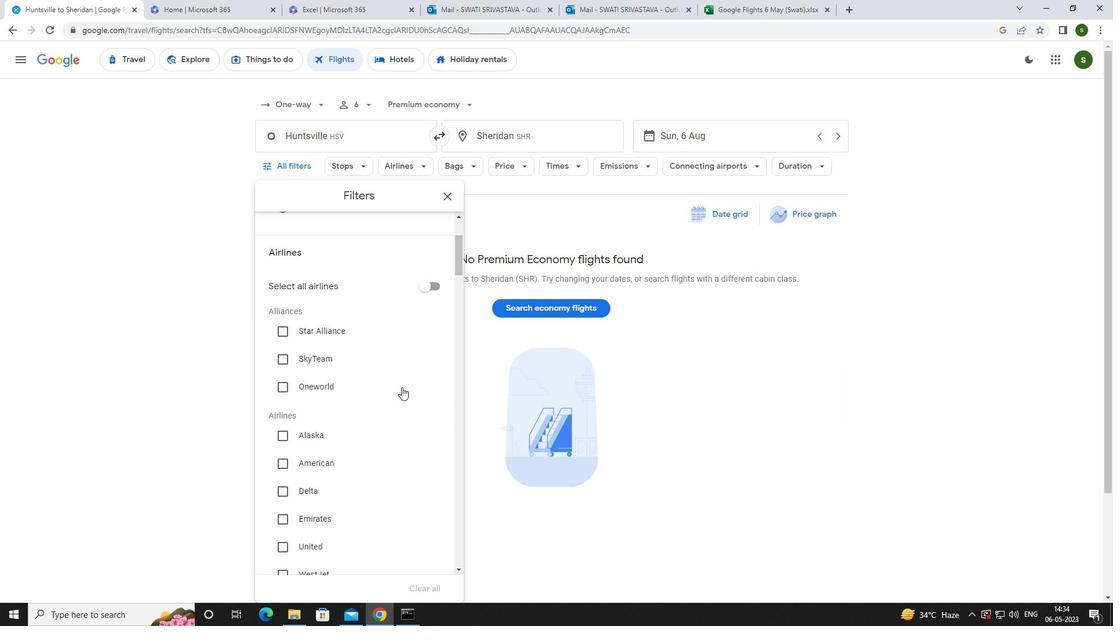 
Action: Mouse scrolled (402, 386) with delta (0, 0)
Screenshot: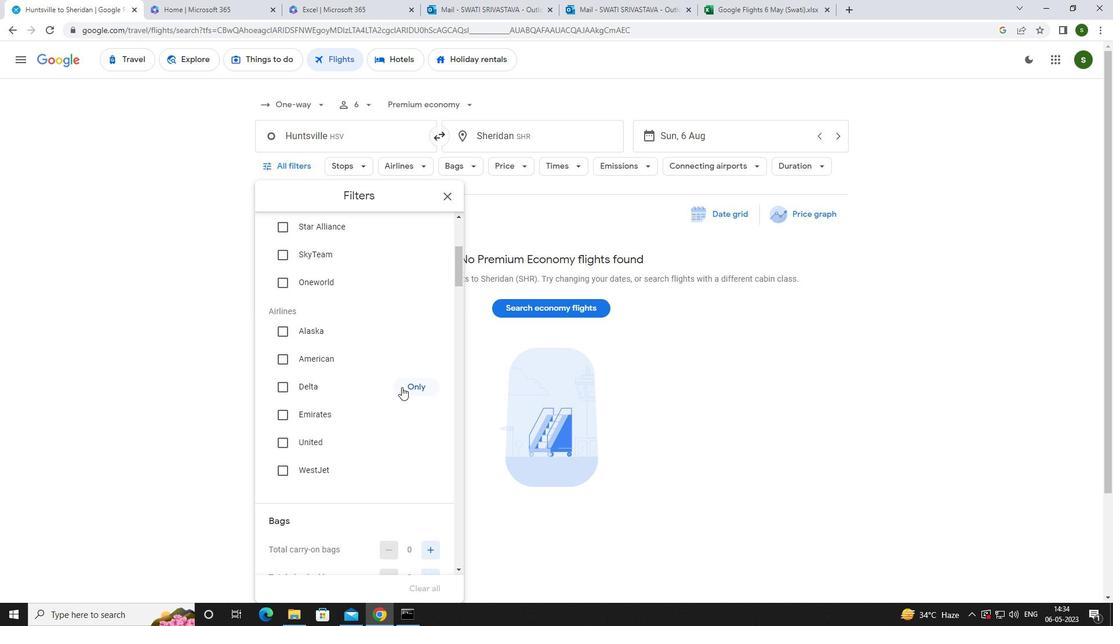 
Action: Mouse scrolled (402, 386) with delta (0, 0)
Screenshot: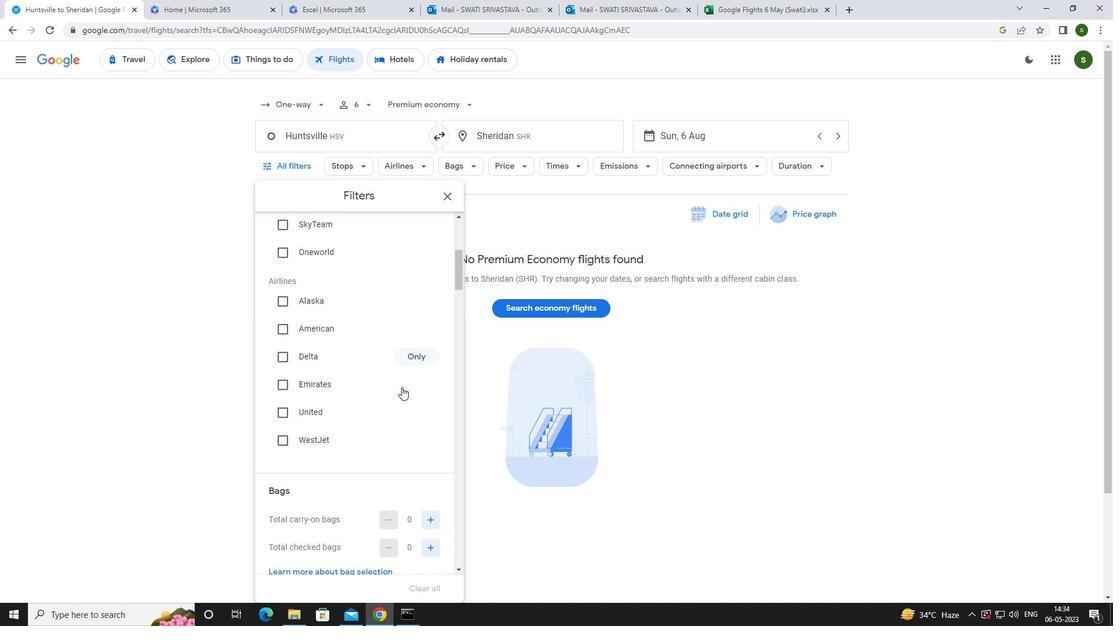 
Action: Mouse moved to (427, 429)
Screenshot: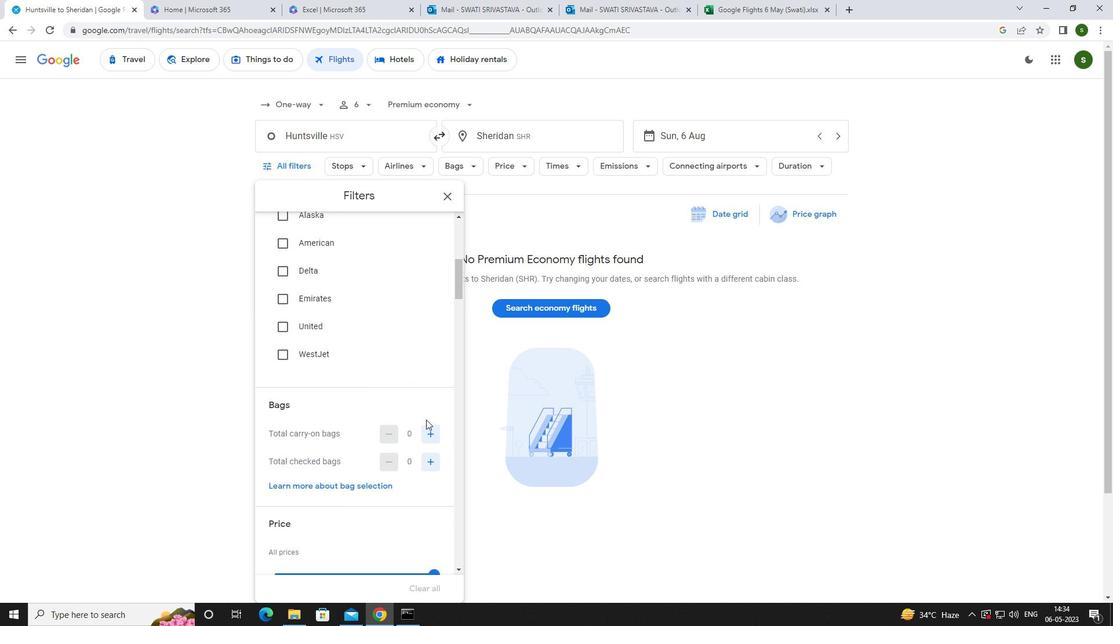 
Action: Mouse pressed left at (427, 429)
Screenshot: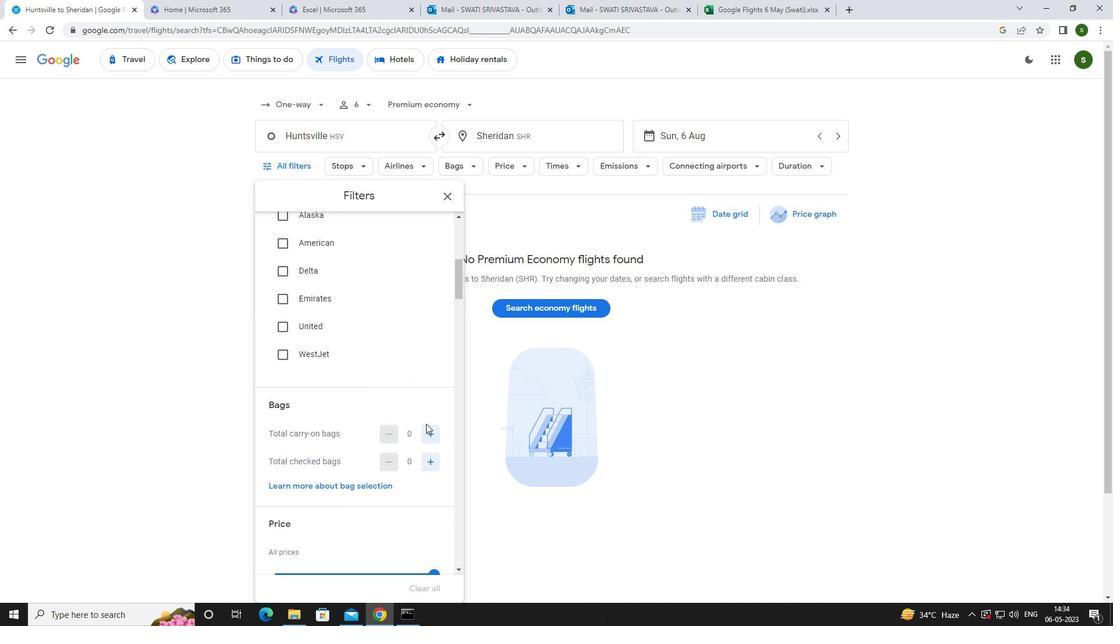 
Action: Mouse scrolled (427, 429) with delta (0, 0)
Screenshot: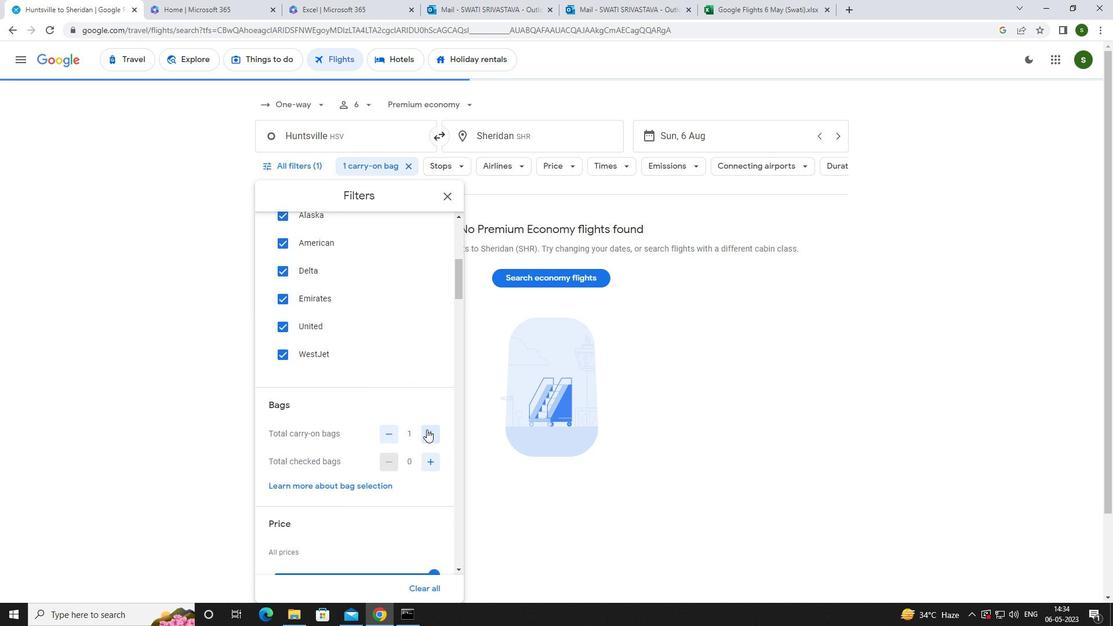 
Action: Mouse scrolled (427, 429) with delta (0, 0)
Screenshot: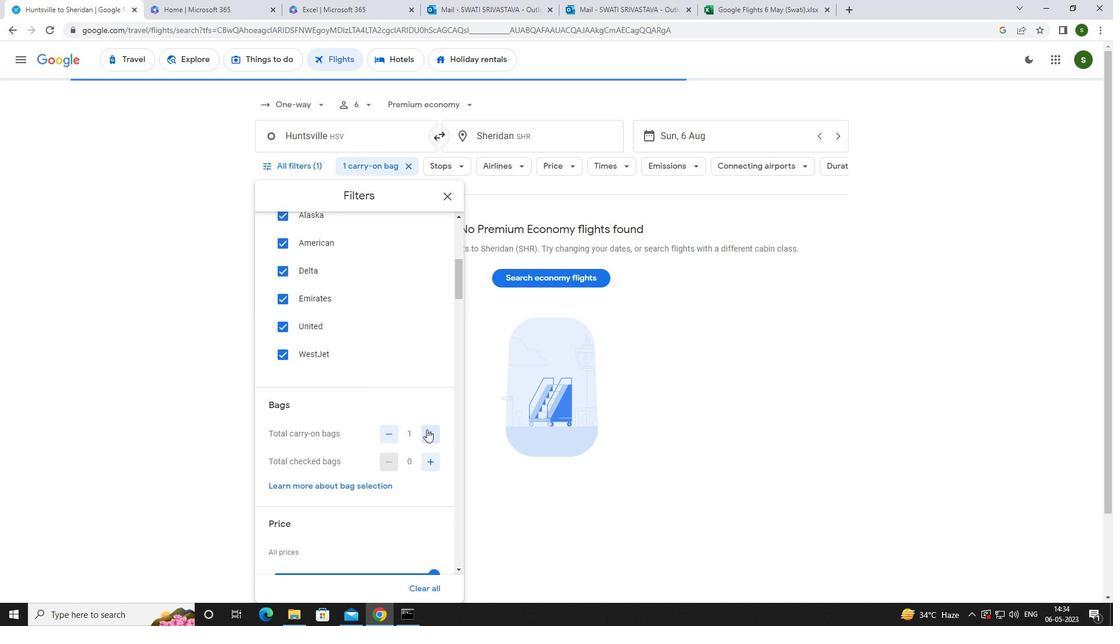 
Action: Mouse scrolled (427, 429) with delta (0, 0)
Screenshot: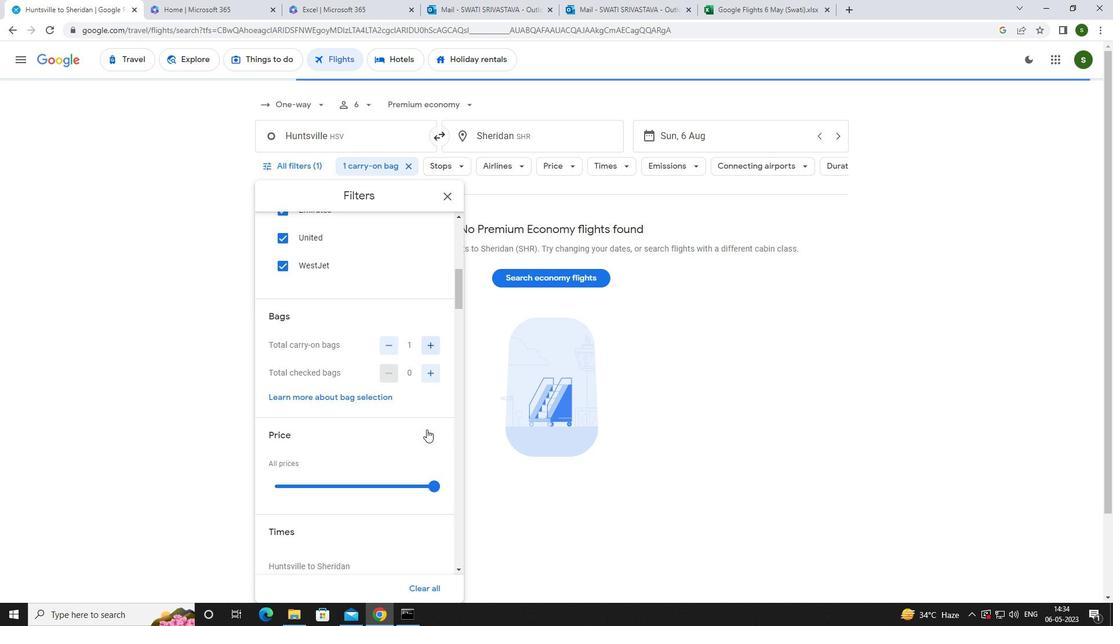 
Action: Mouse moved to (431, 401)
Screenshot: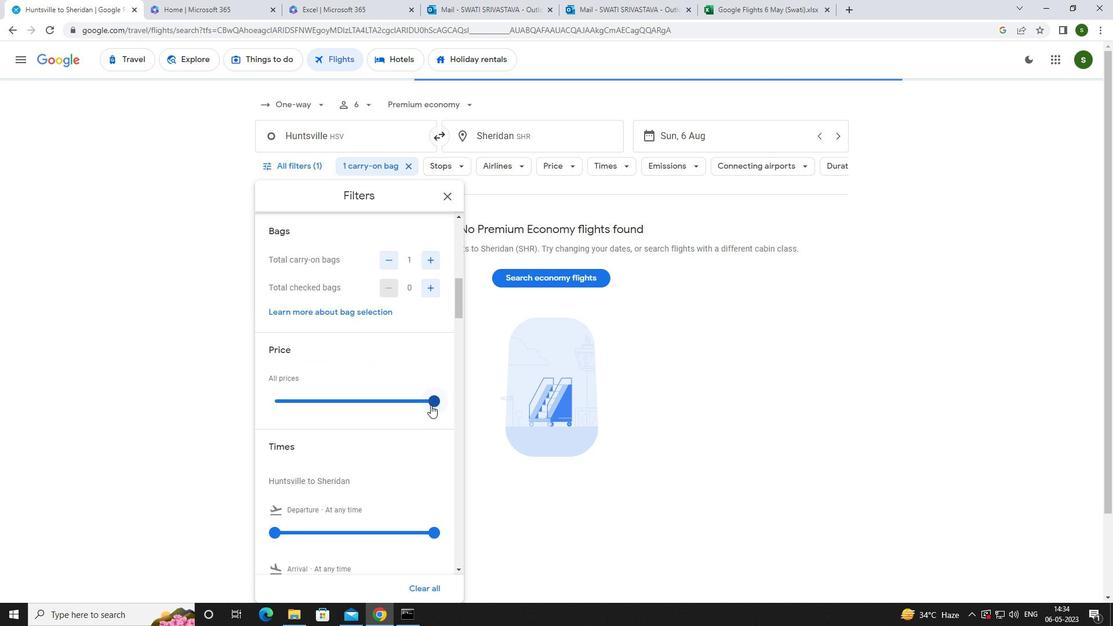 
Action: Mouse pressed left at (431, 401)
Screenshot: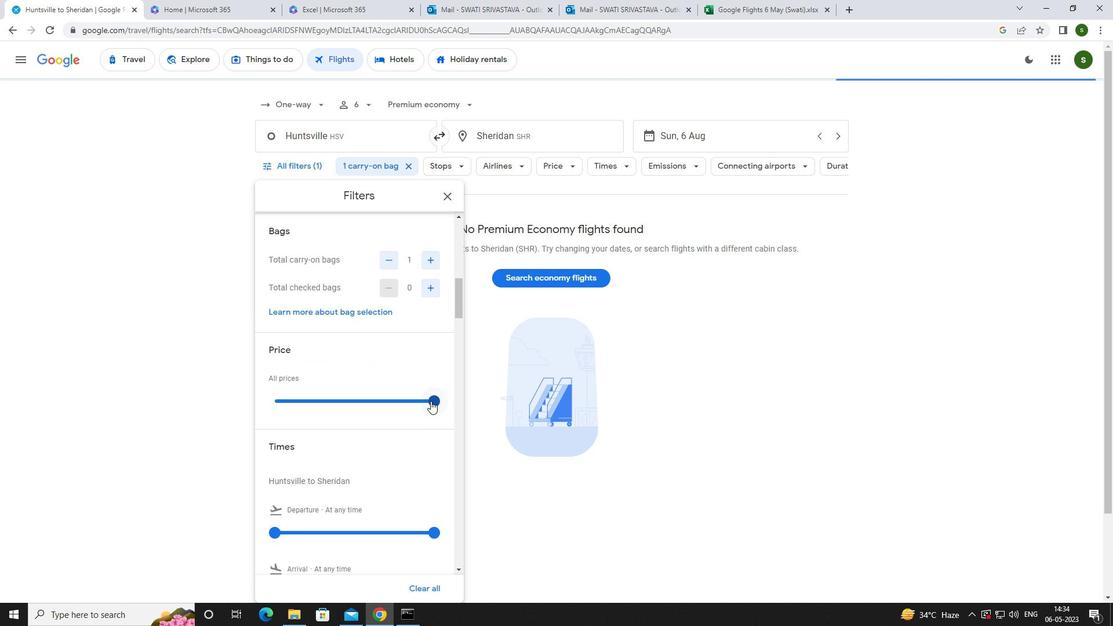 
Action: Mouse scrolled (431, 400) with delta (0, 0)
Screenshot: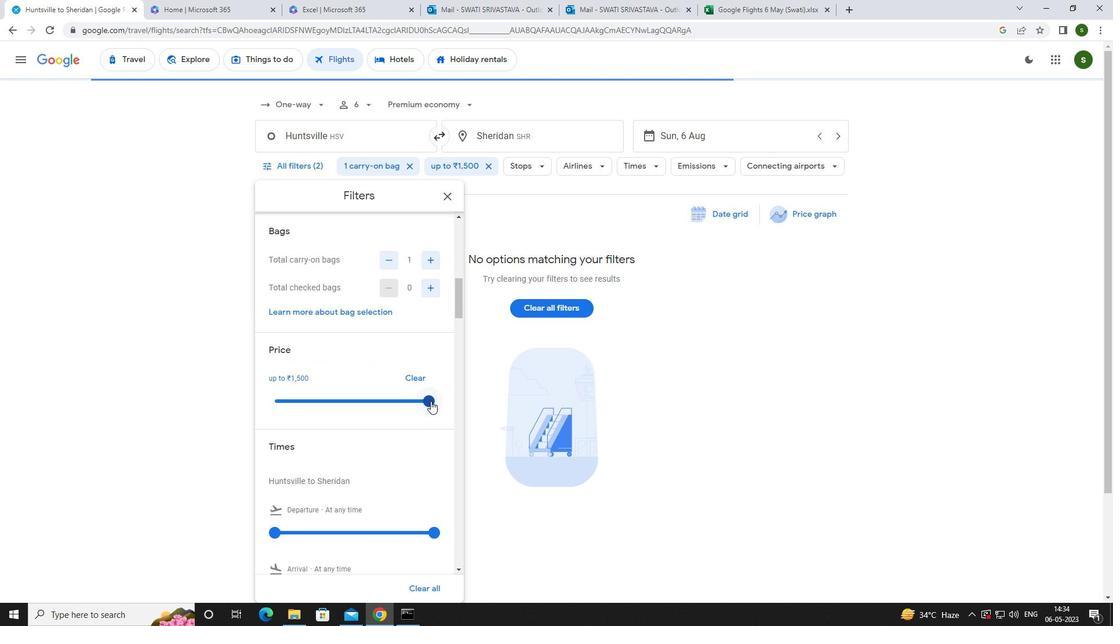 
Action: Mouse scrolled (431, 400) with delta (0, 0)
Screenshot: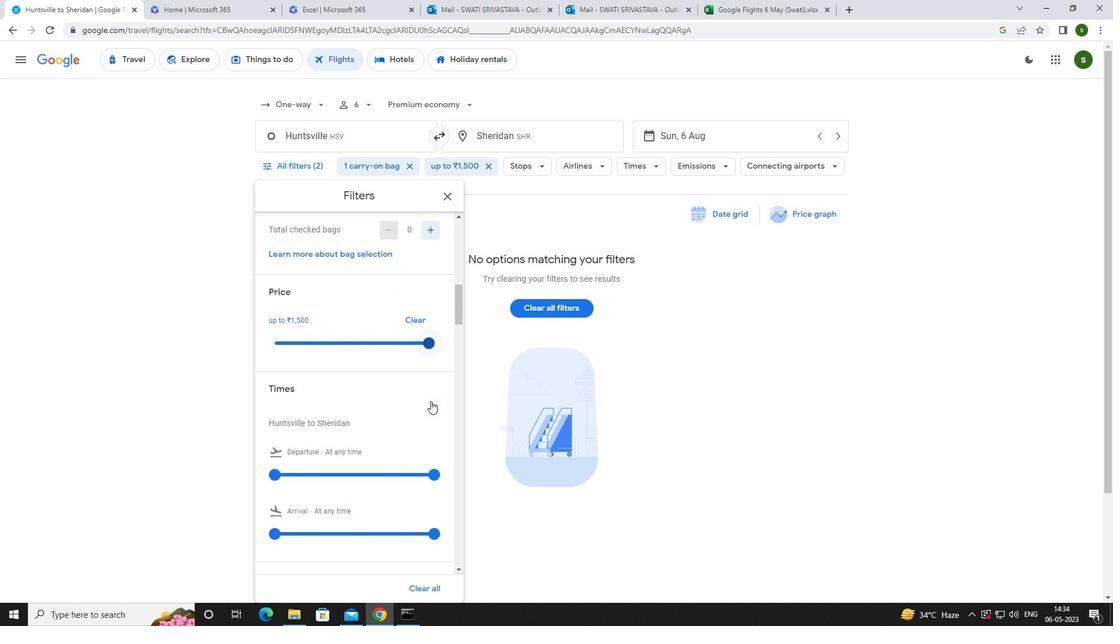 
Action: Mouse moved to (274, 415)
Screenshot: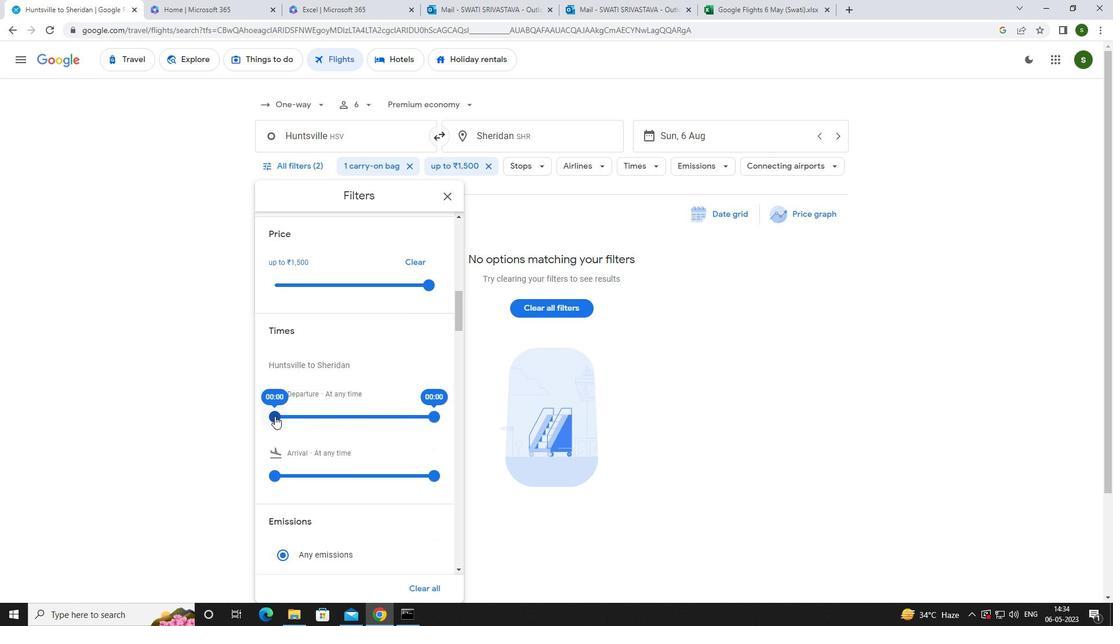
Action: Mouse pressed left at (274, 415)
Screenshot: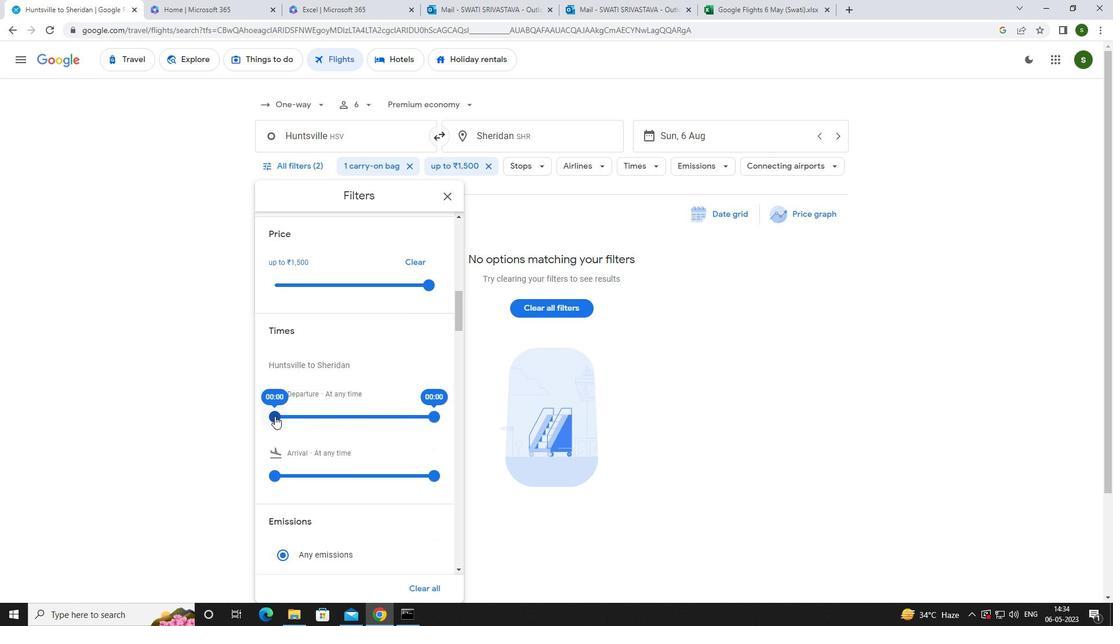 
Action: Mouse moved to (473, 512)
Screenshot: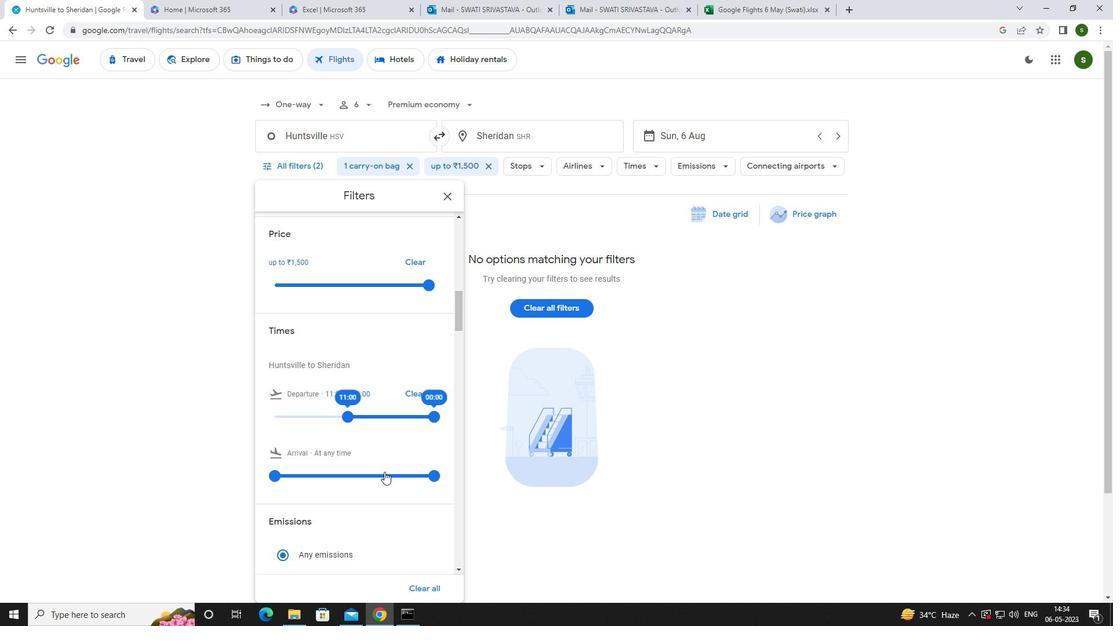 
Action: Mouse pressed left at (473, 512)
Screenshot: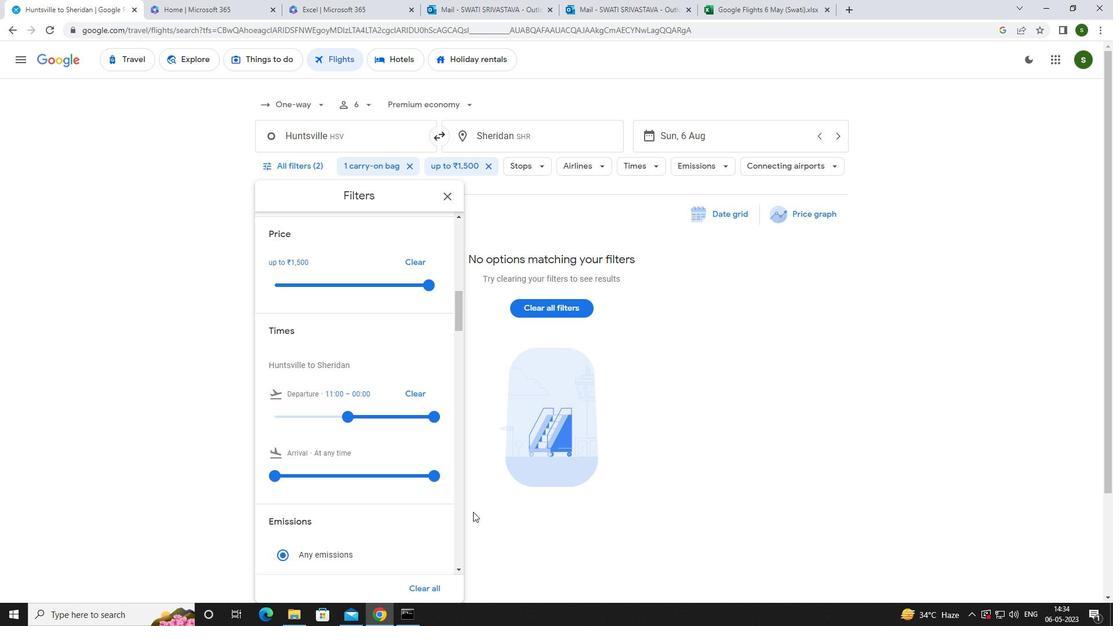 
